 Task: Create a sub task System Test and UAT for the task  Integrate a new online faxing system for a company's communications in the project AgileOrigin , assign it to team member softage.5@softage.net and update the status of the sub task to  Off Track , set the priority of the sub task to High
Action: Mouse moved to (796, 458)
Screenshot: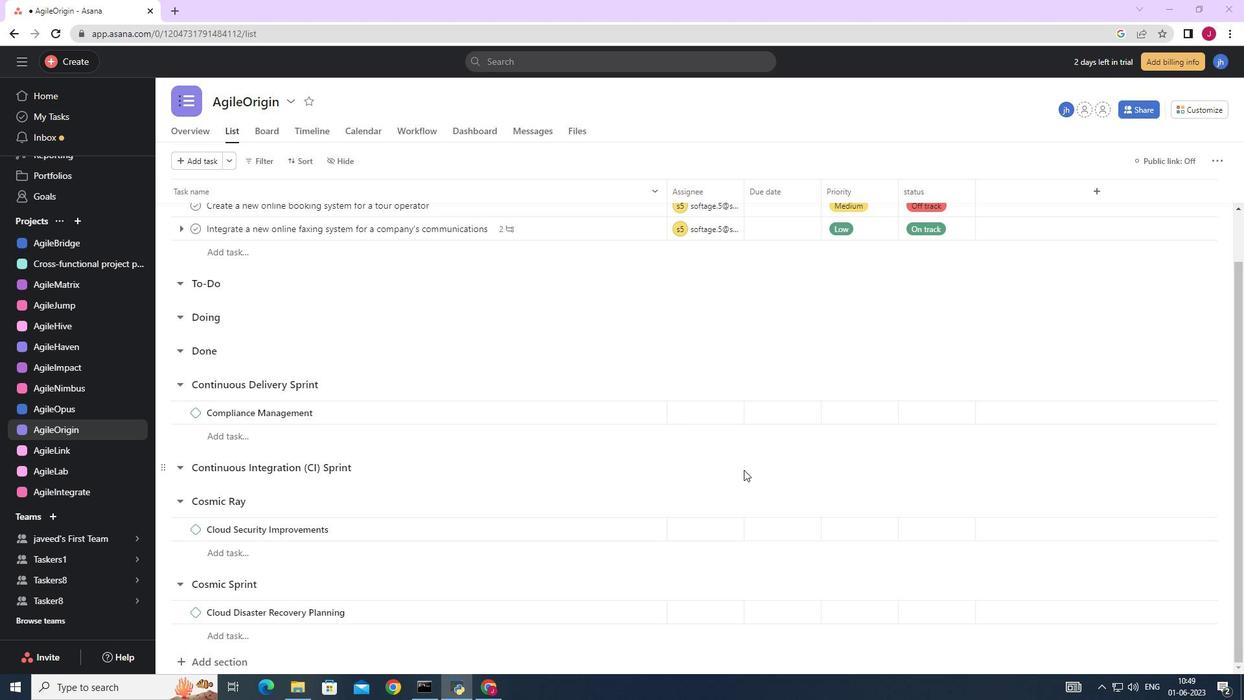 
Action: Mouse scrolled (796, 458) with delta (0, 0)
Screenshot: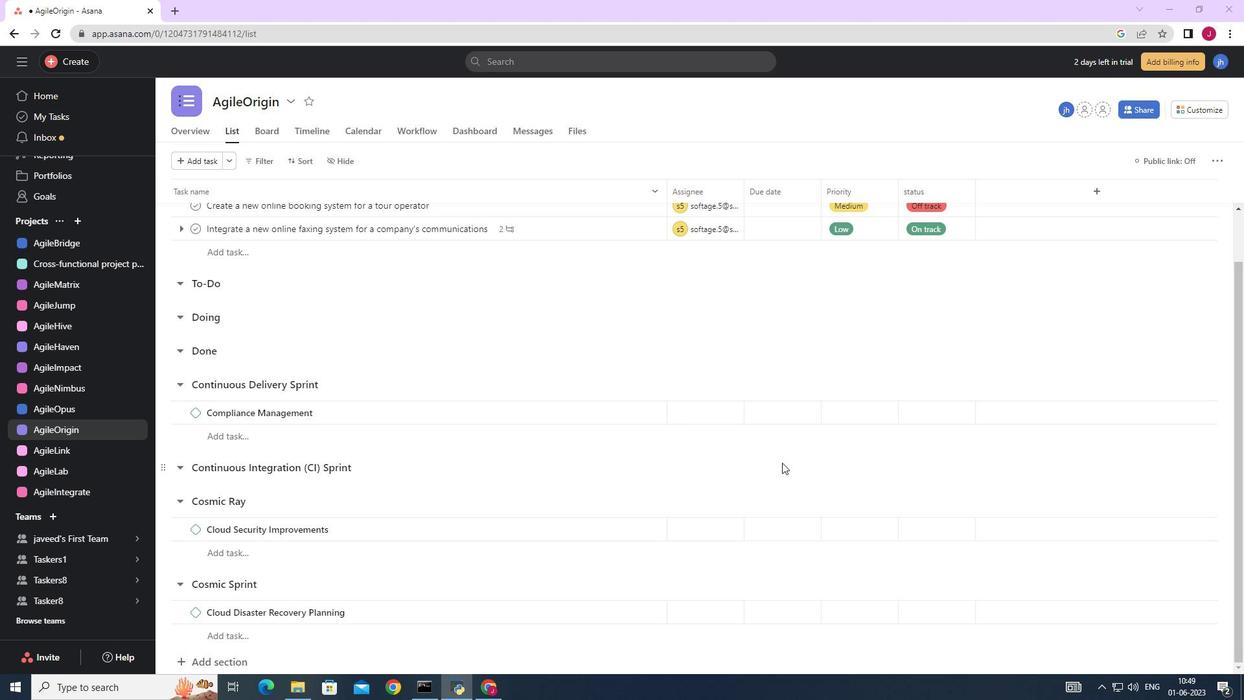 
Action: Mouse scrolled (796, 458) with delta (0, 0)
Screenshot: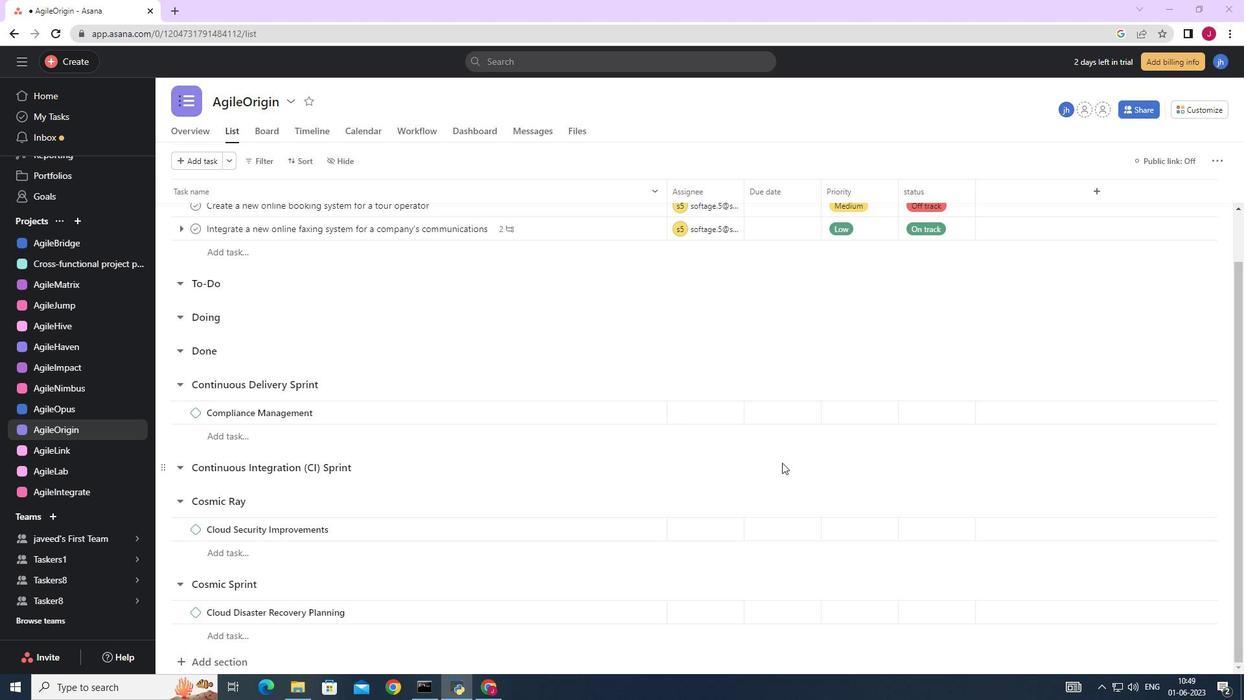 
Action: Mouse scrolled (796, 458) with delta (0, 0)
Screenshot: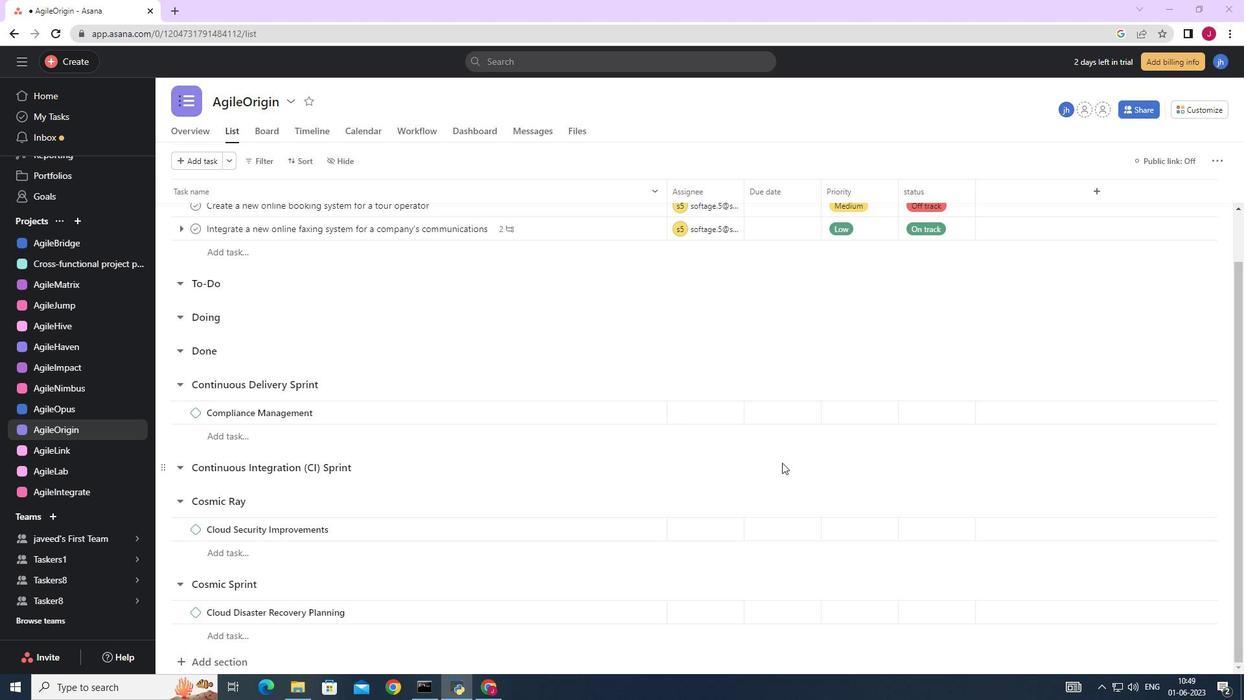 
Action: Mouse scrolled (796, 458) with delta (0, 0)
Screenshot: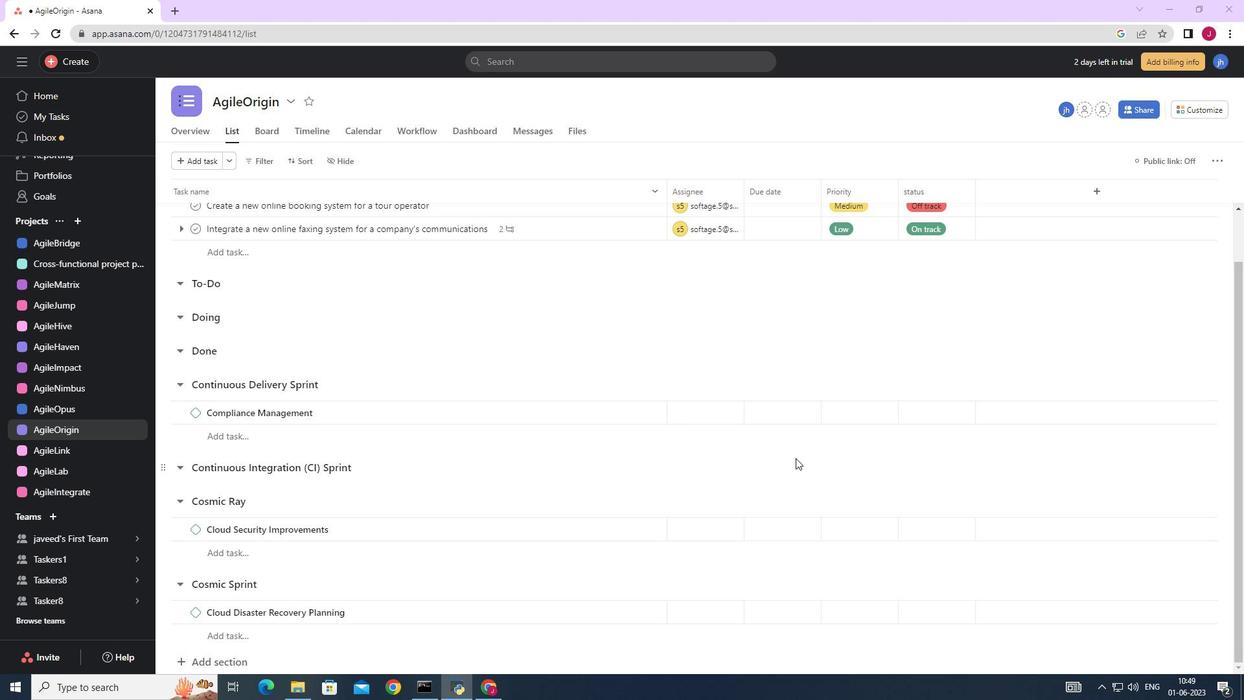 
Action: Mouse moved to (773, 438)
Screenshot: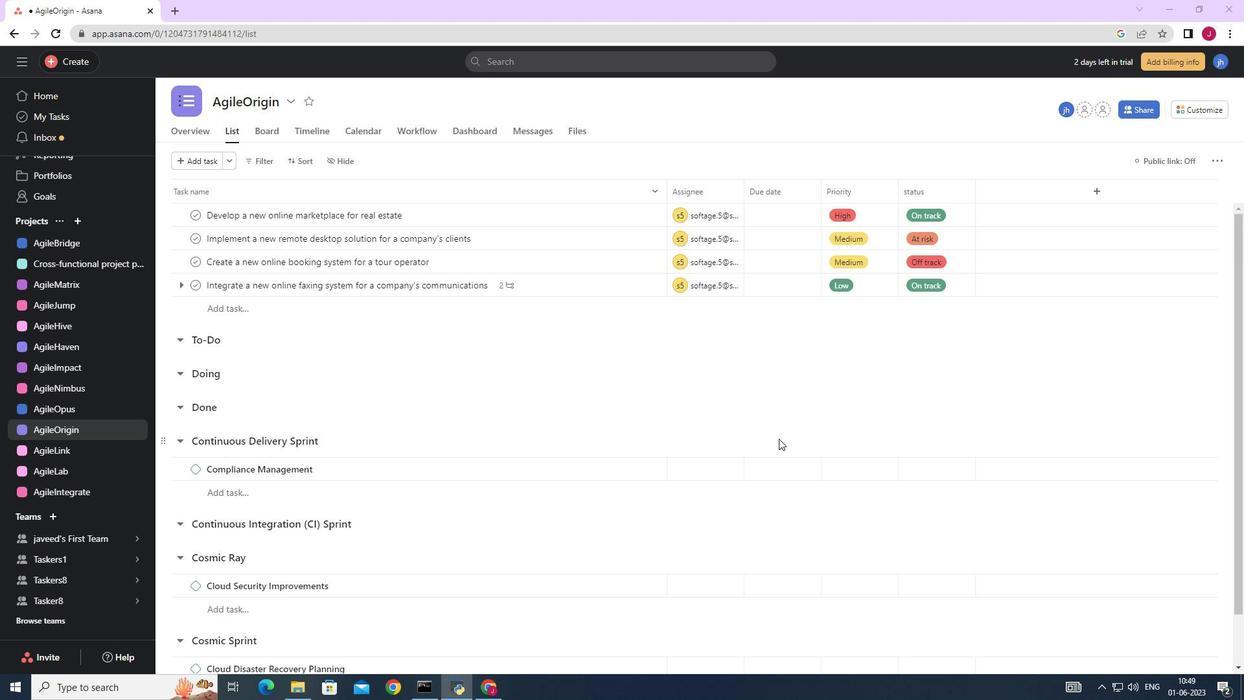 
Action: Mouse scrolled (773, 438) with delta (0, 0)
Screenshot: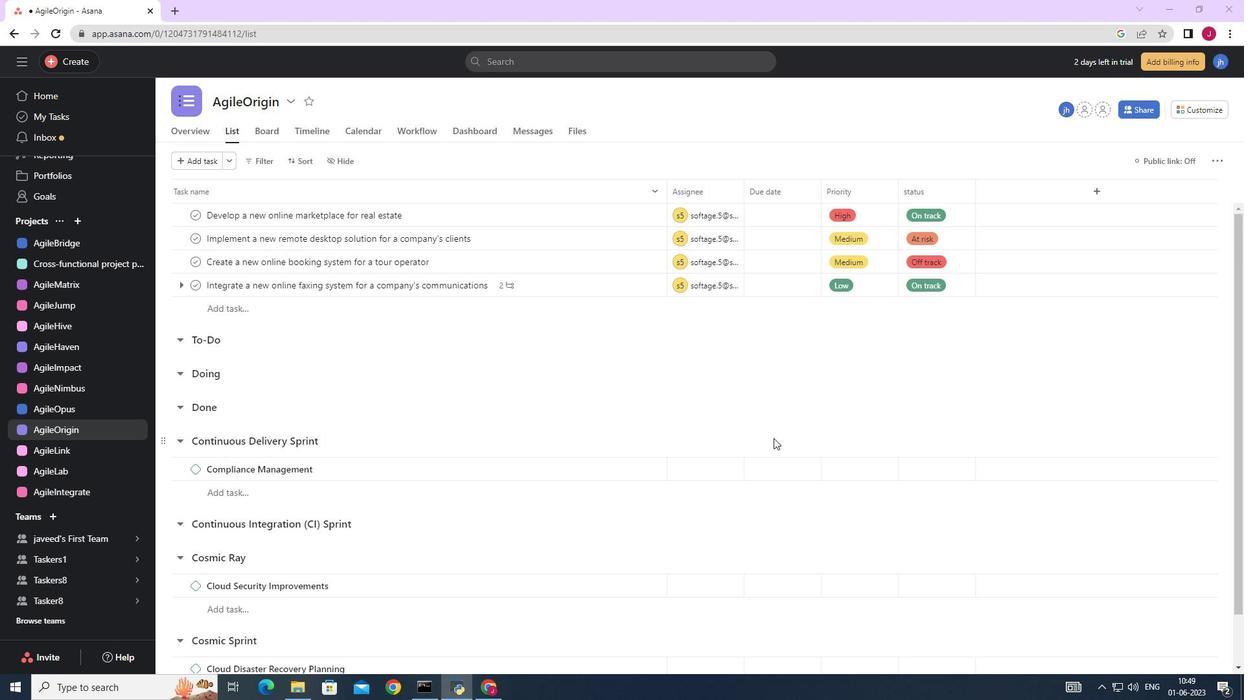 
Action: Mouse scrolled (773, 438) with delta (0, 0)
Screenshot: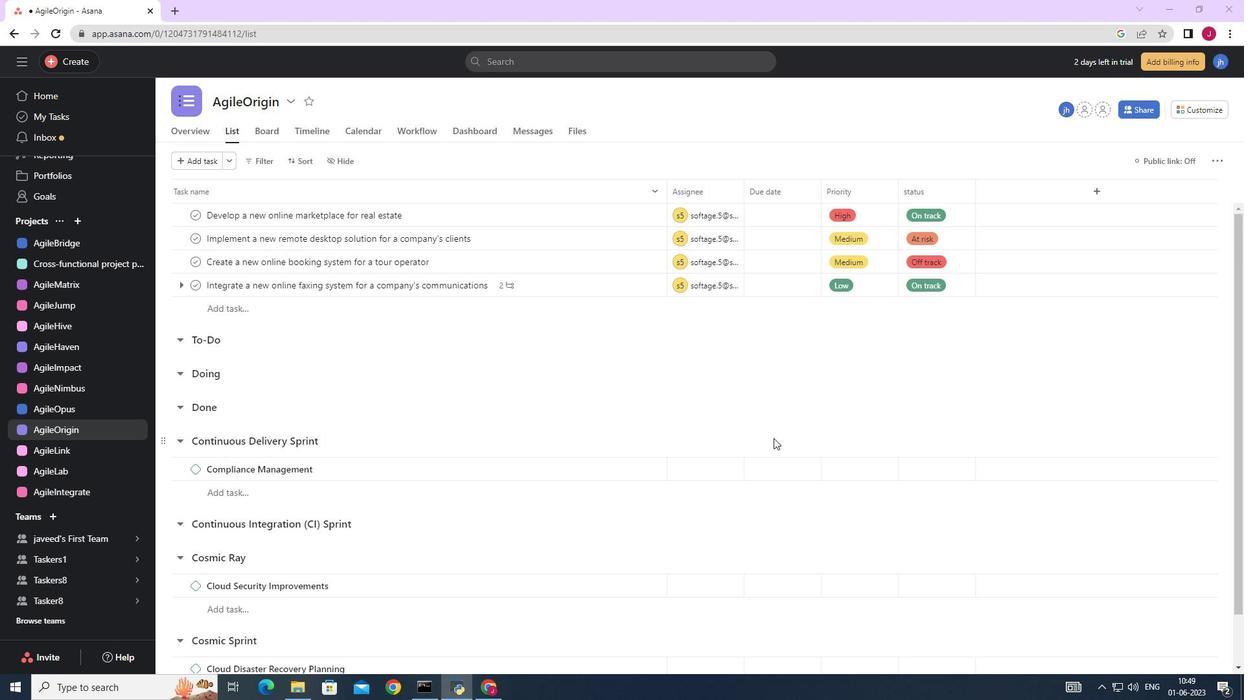 
Action: Mouse moved to (526, 393)
Screenshot: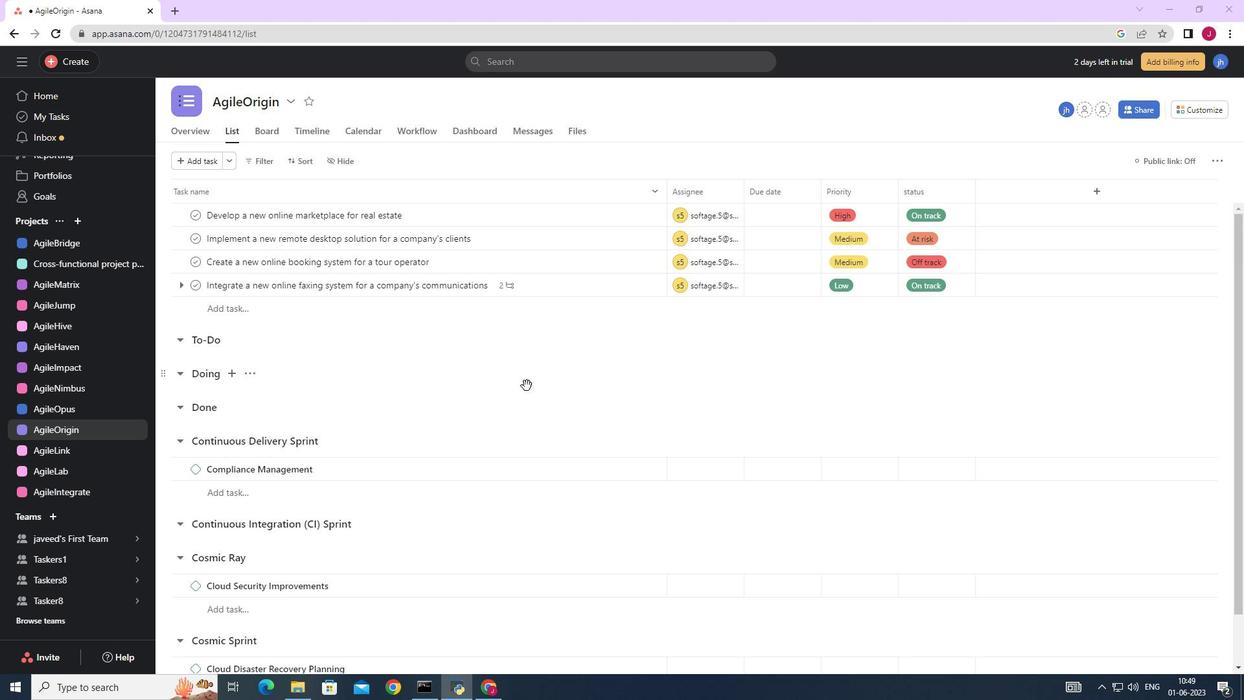 
Action: Mouse scrolled (526, 392) with delta (0, 0)
Screenshot: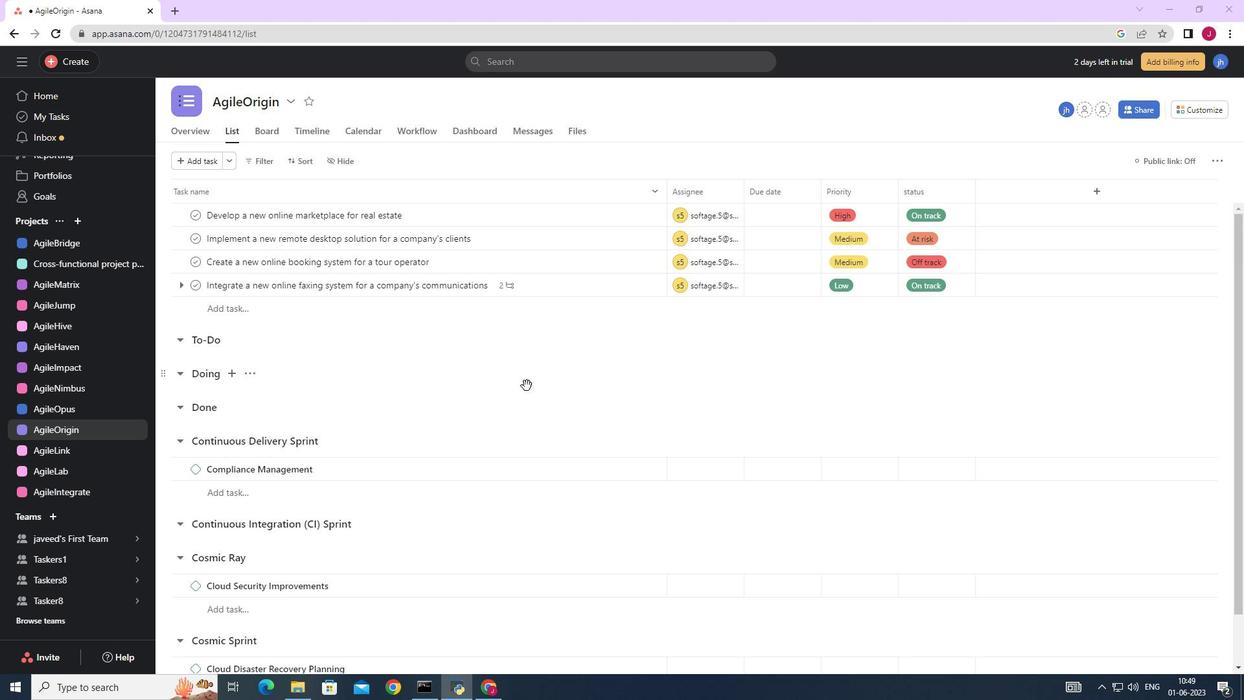 
Action: Mouse moved to (526, 395)
Screenshot: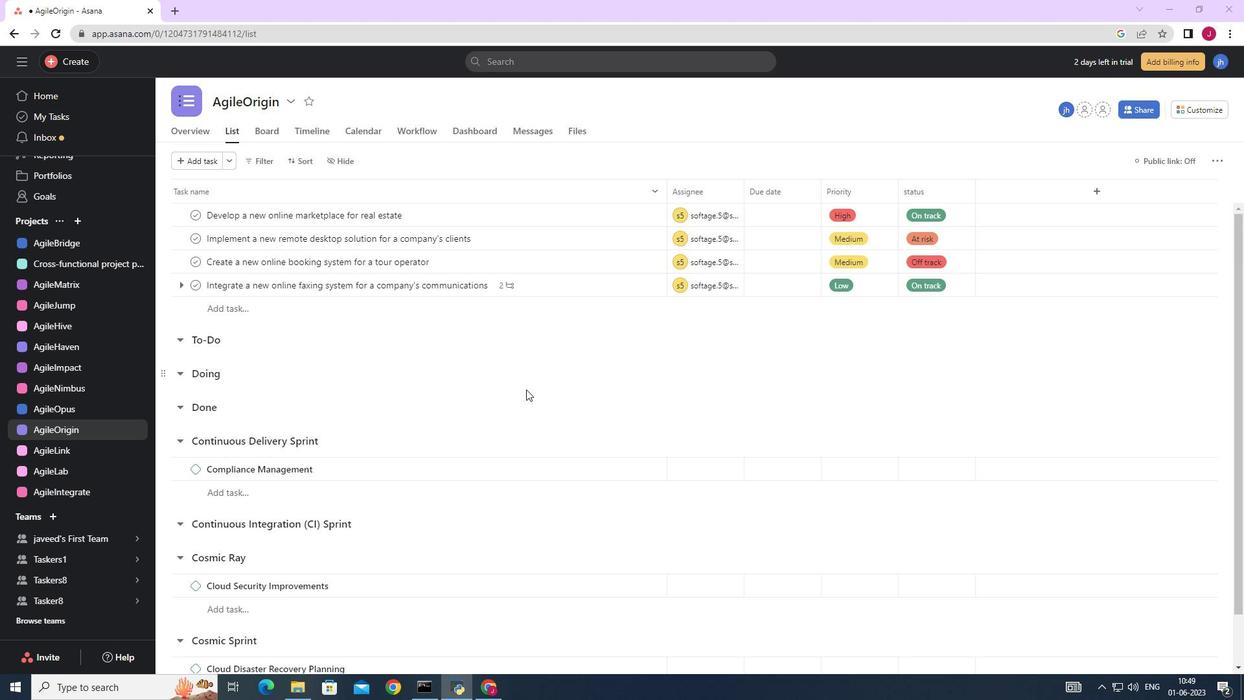 
Action: Mouse scrolled (526, 394) with delta (0, 0)
Screenshot: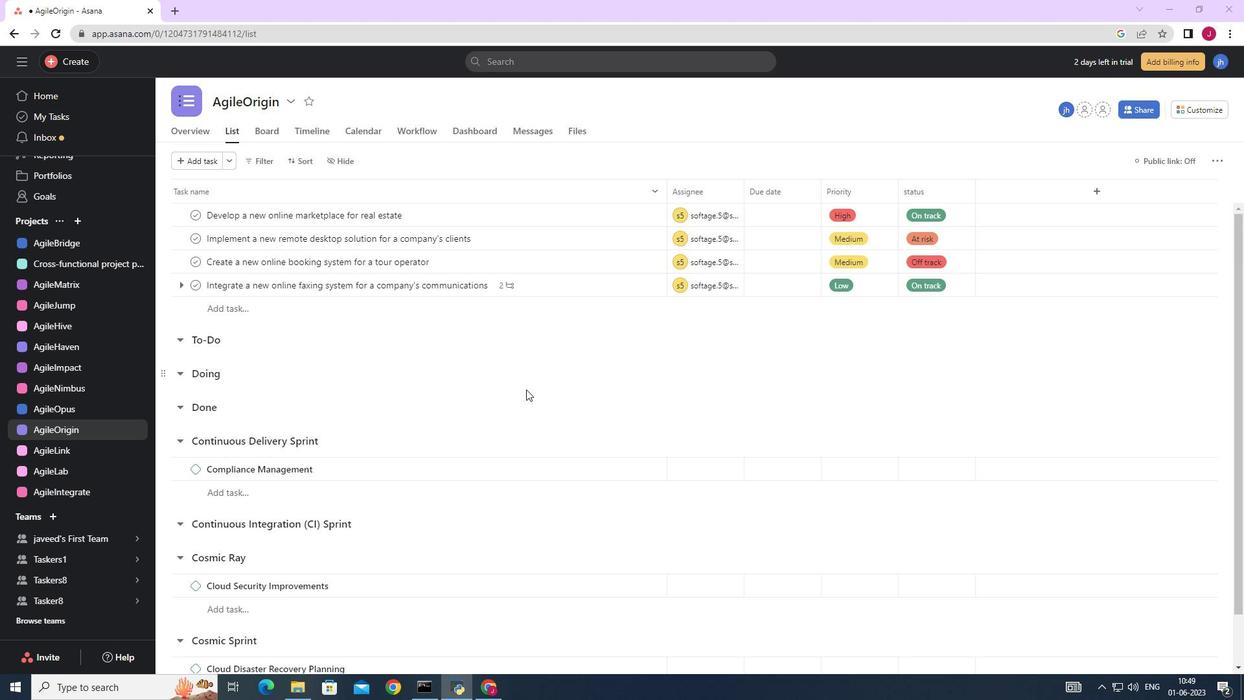 
Action: Mouse moved to (526, 396)
Screenshot: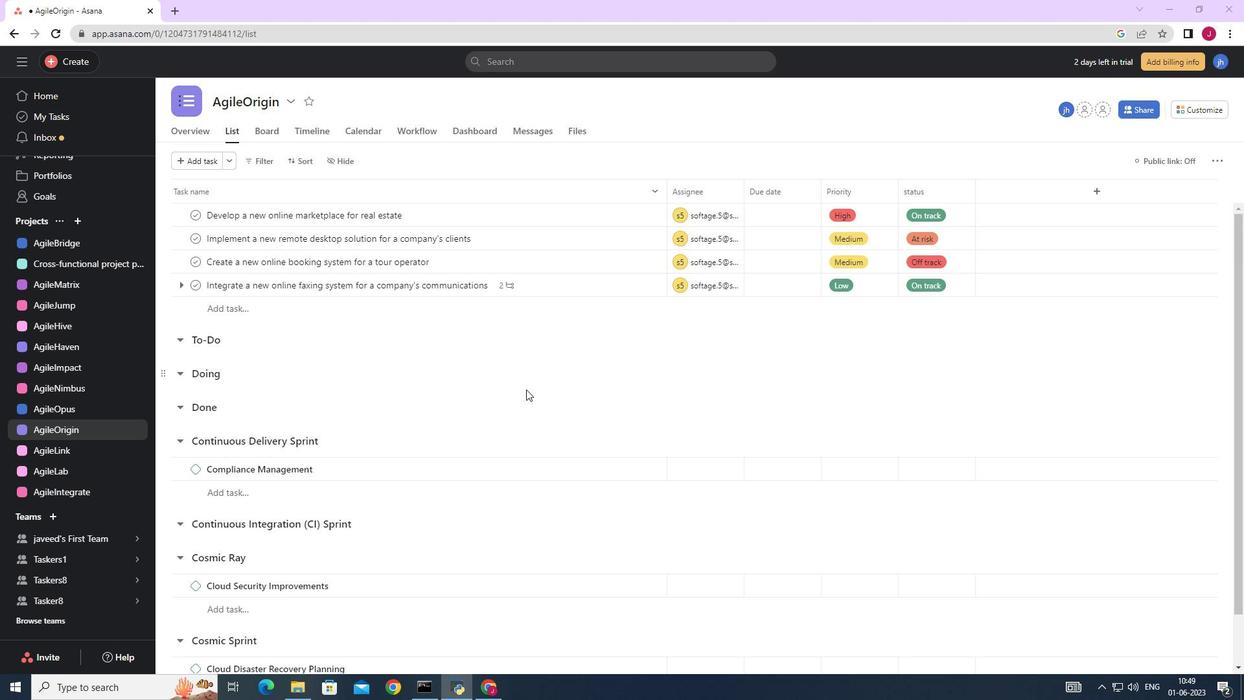 
Action: Mouse scrolled (526, 395) with delta (0, 0)
Screenshot: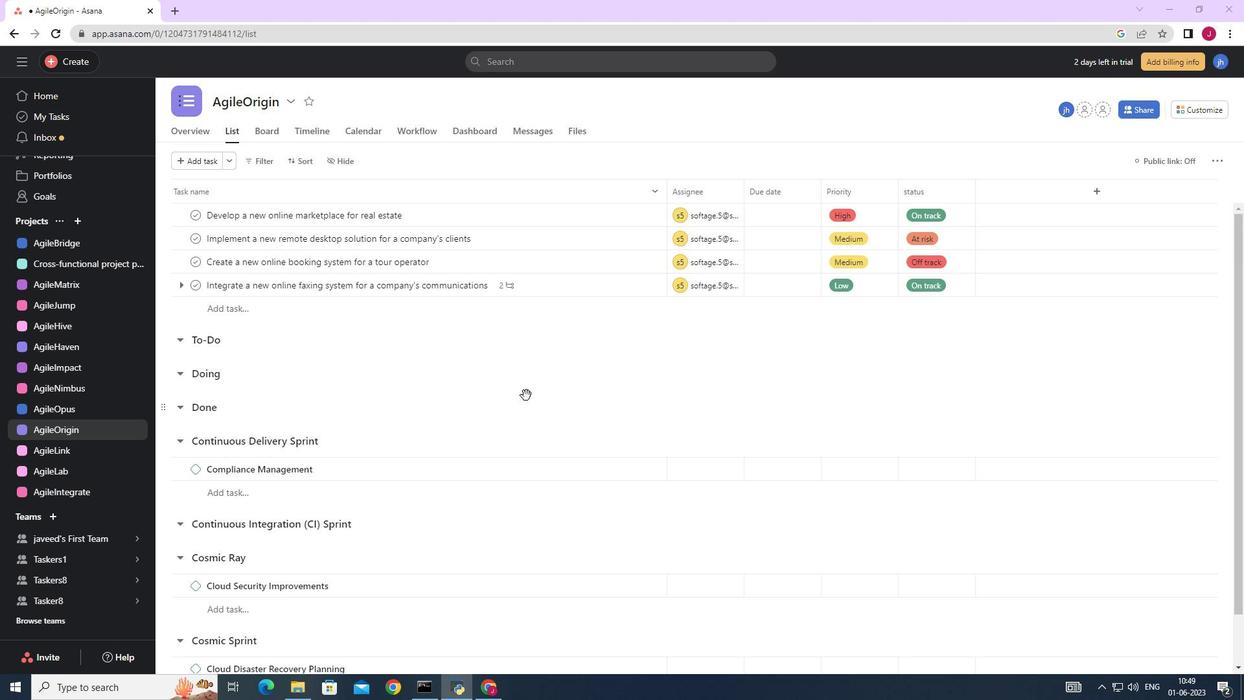 
Action: Mouse moved to (526, 398)
Screenshot: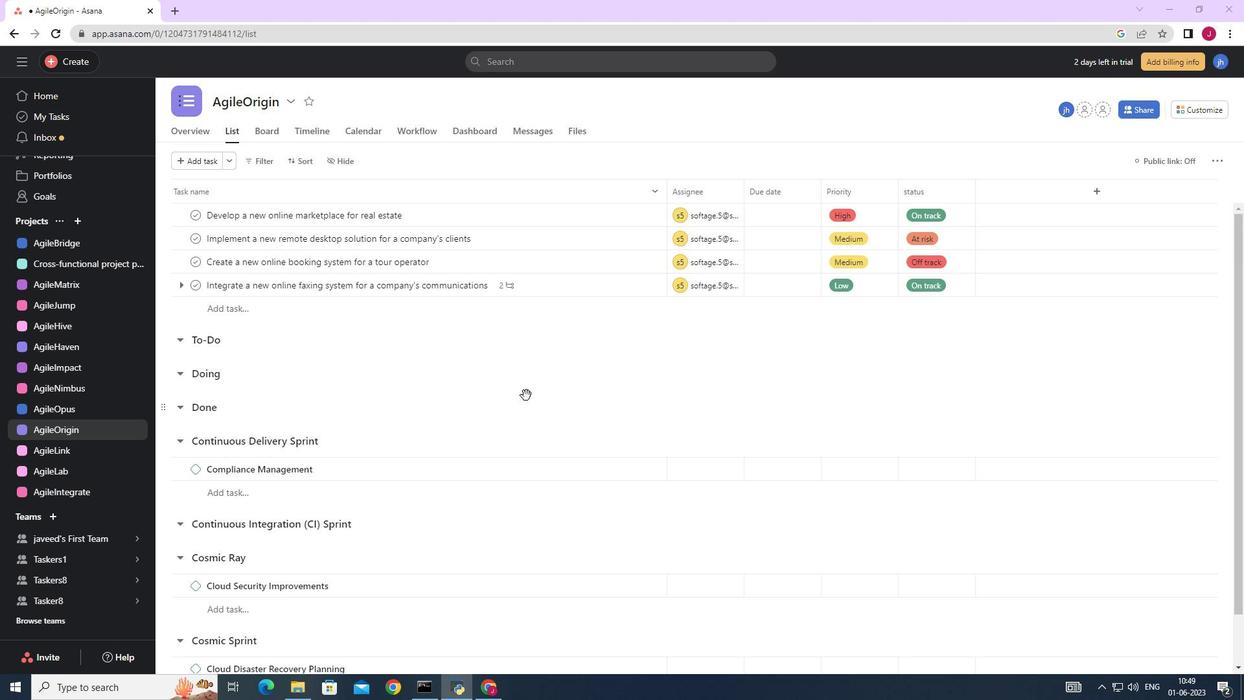
Action: Mouse scrolled (526, 399) with delta (0, 0)
Screenshot: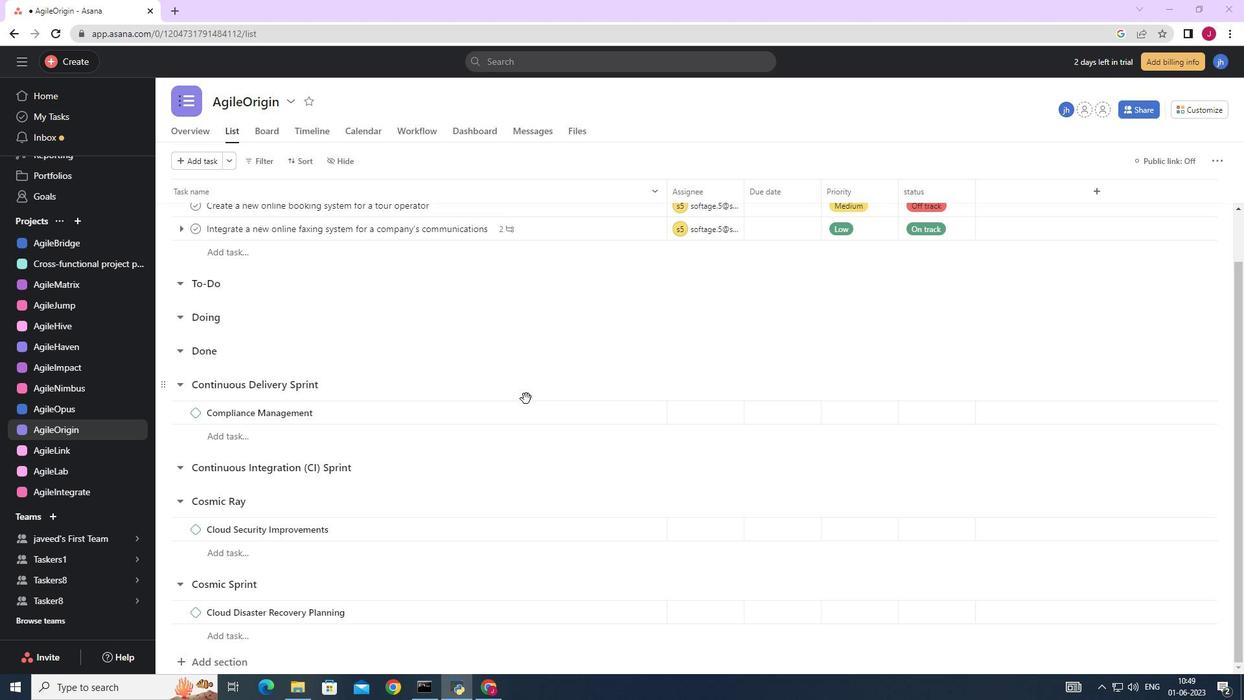
Action: Mouse scrolled (526, 399) with delta (0, 0)
Screenshot: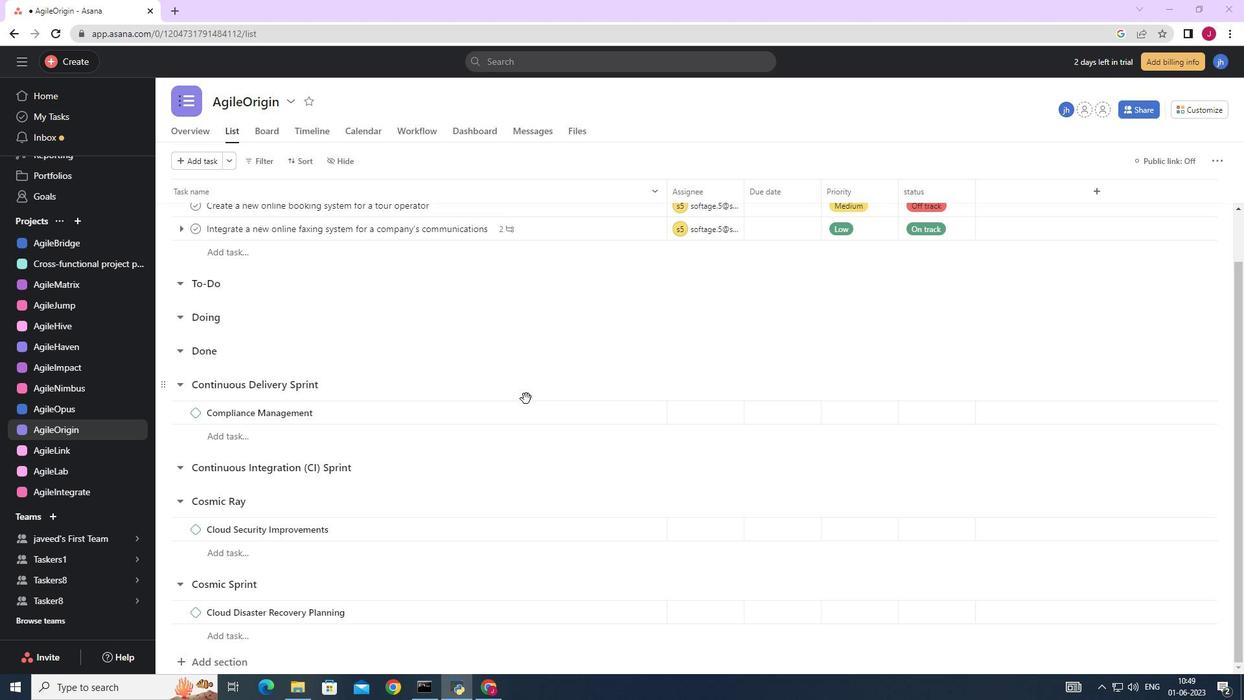 
Action: Mouse scrolled (526, 399) with delta (0, 0)
Screenshot: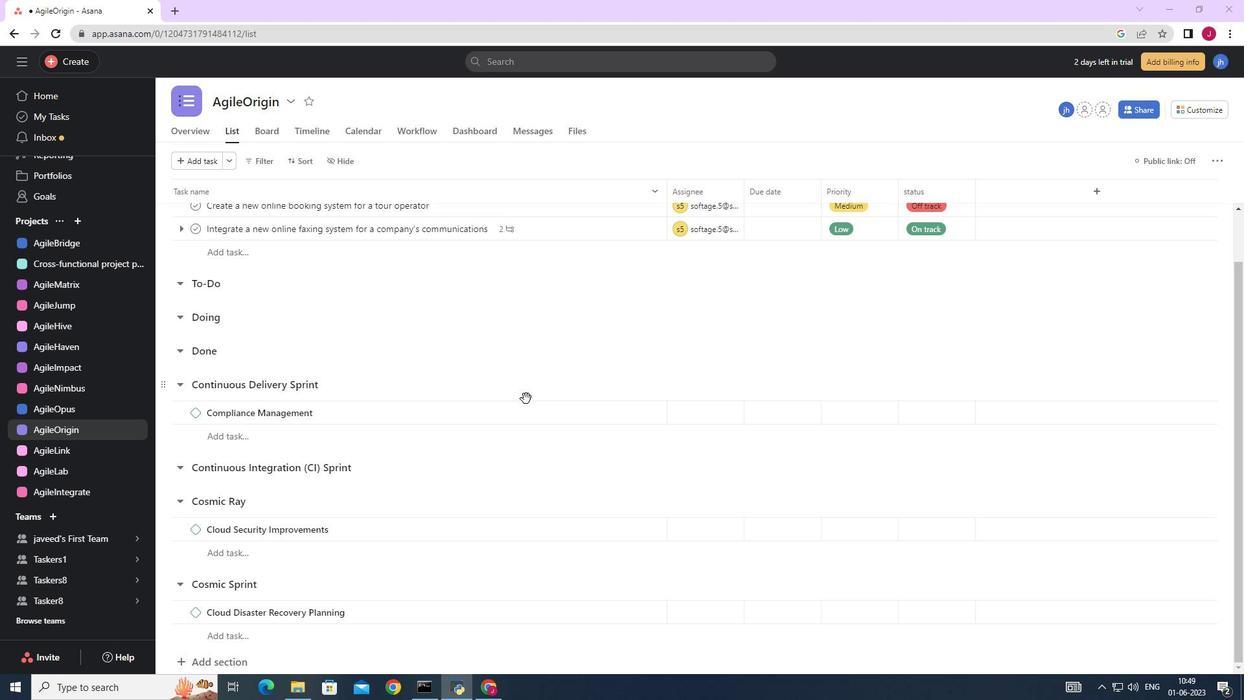 
Action: Mouse scrolled (526, 399) with delta (0, 0)
Screenshot: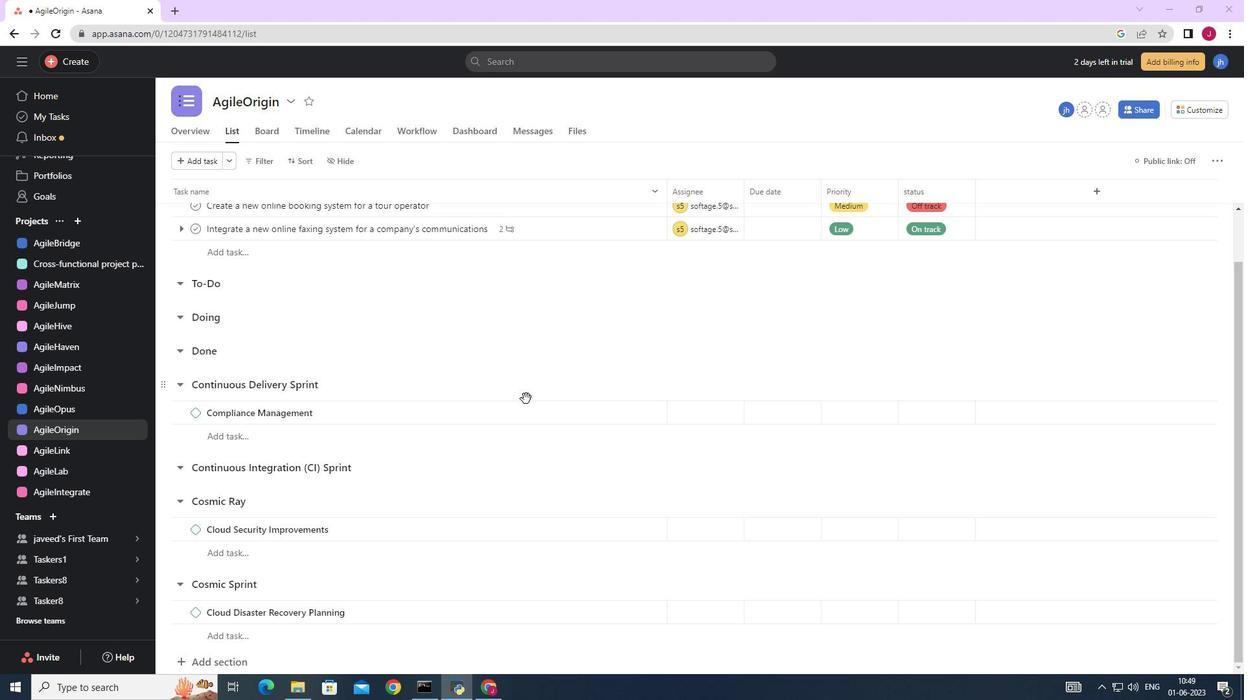 
Action: Mouse moved to (615, 285)
Screenshot: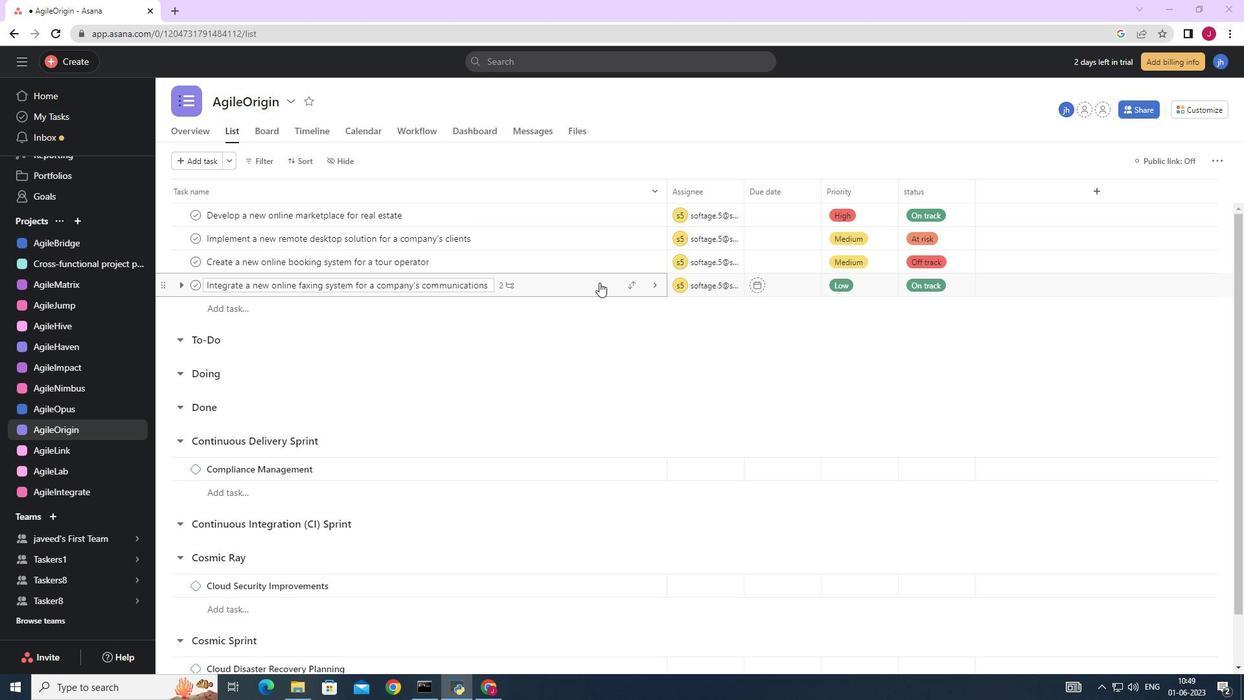 
Action: Mouse pressed left at (615, 285)
Screenshot: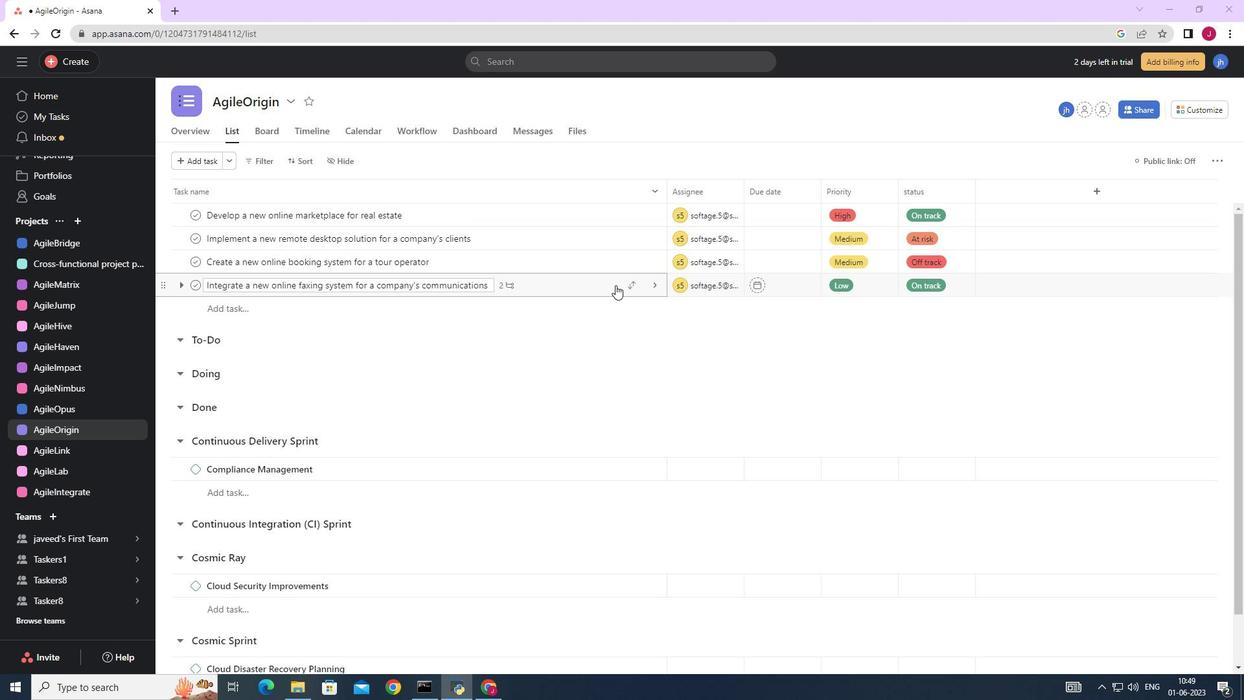 
Action: Mouse moved to (910, 427)
Screenshot: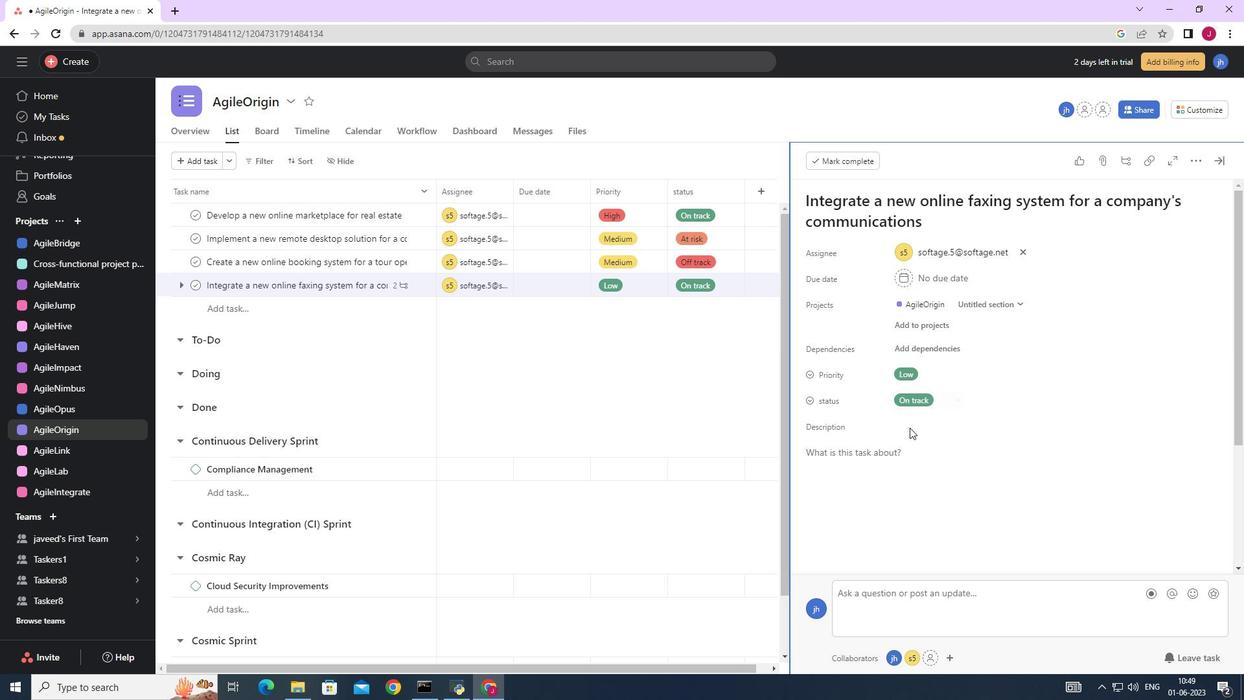 
Action: Mouse scrolled (910, 427) with delta (0, 0)
Screenshot: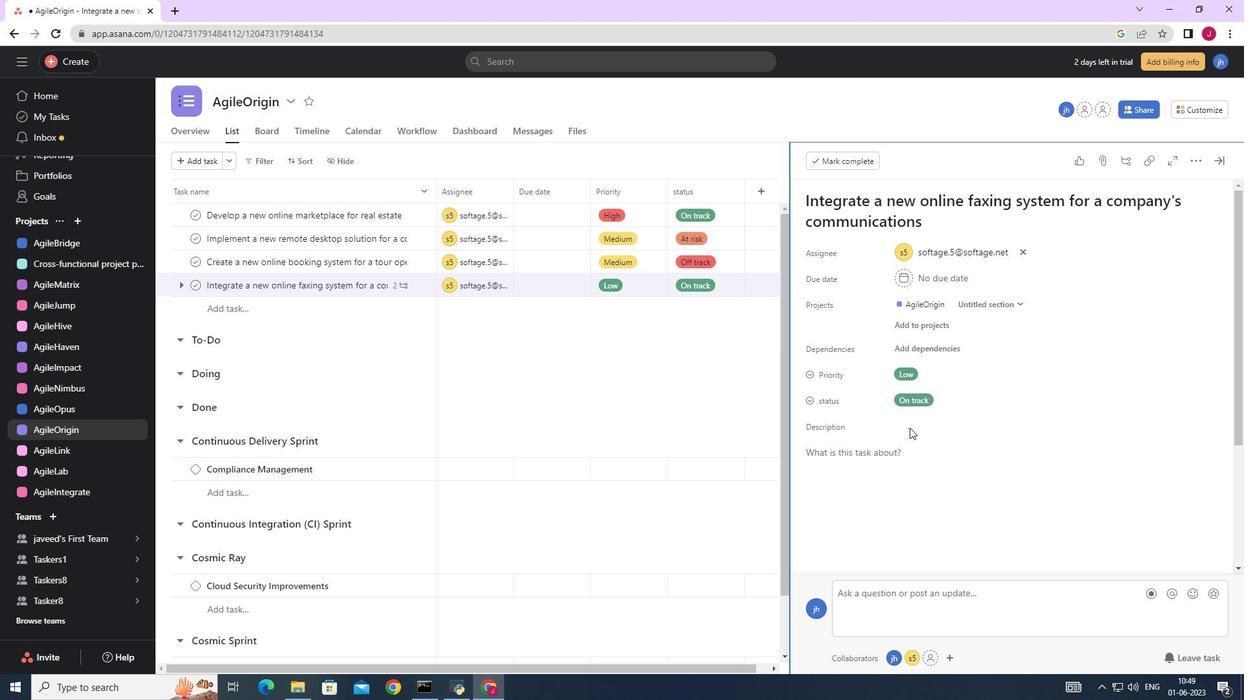 
Action: Mouse scrolled (910, 427) with delta (0, 0)
Screenshot: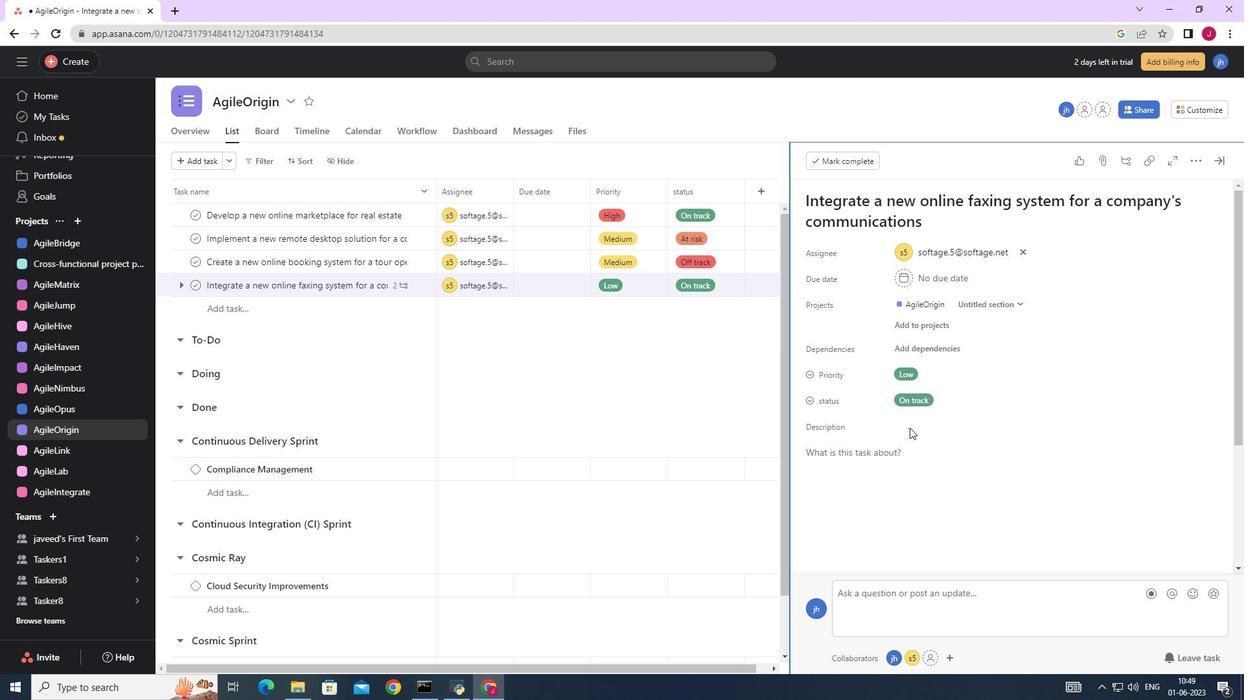 
Action: Mouse scrolled (910, 427) with delta (0, 0)
Screenshot: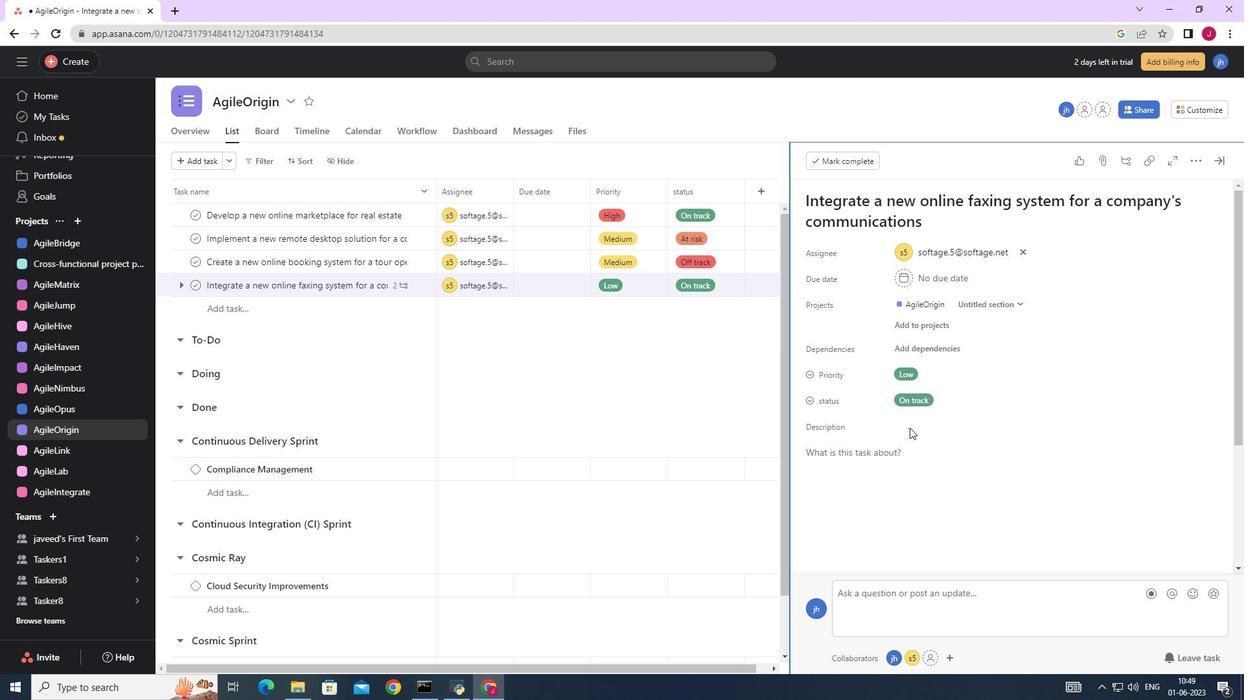 
Action: Mouse scrolled (910, 427) with delta (0, 0)
Screenshot: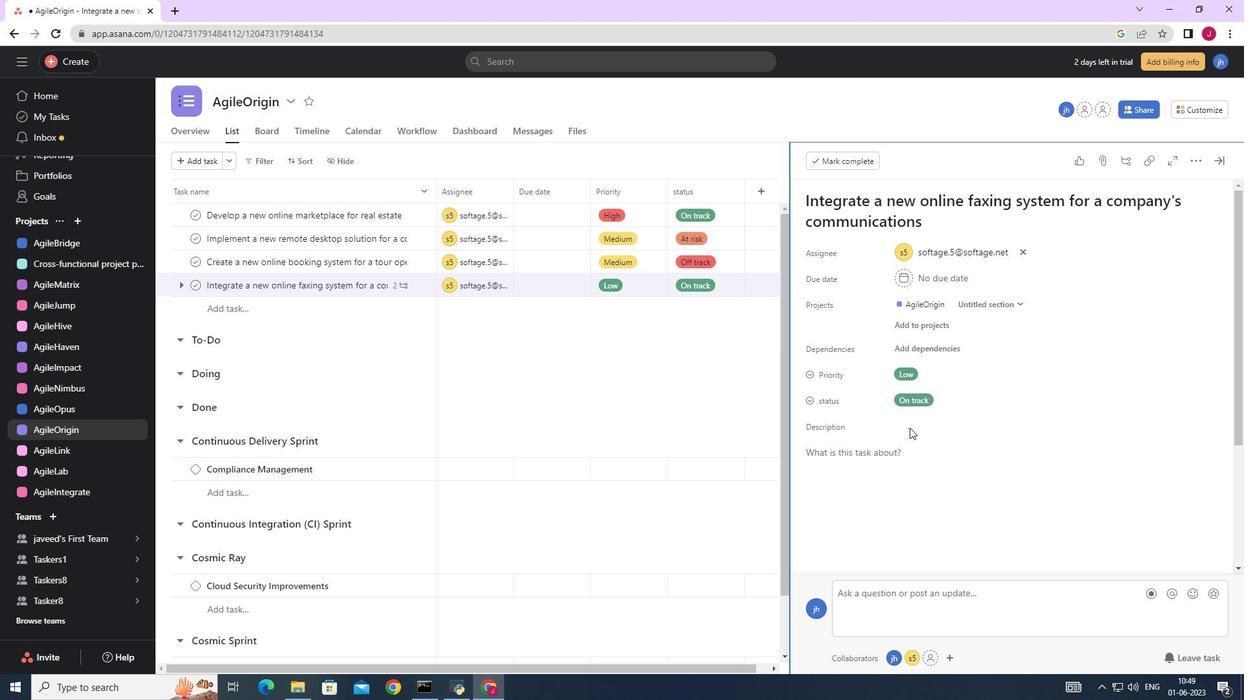 
Action: Mouse scrolled (910, 427) with delta (0, 0)
Screenshot: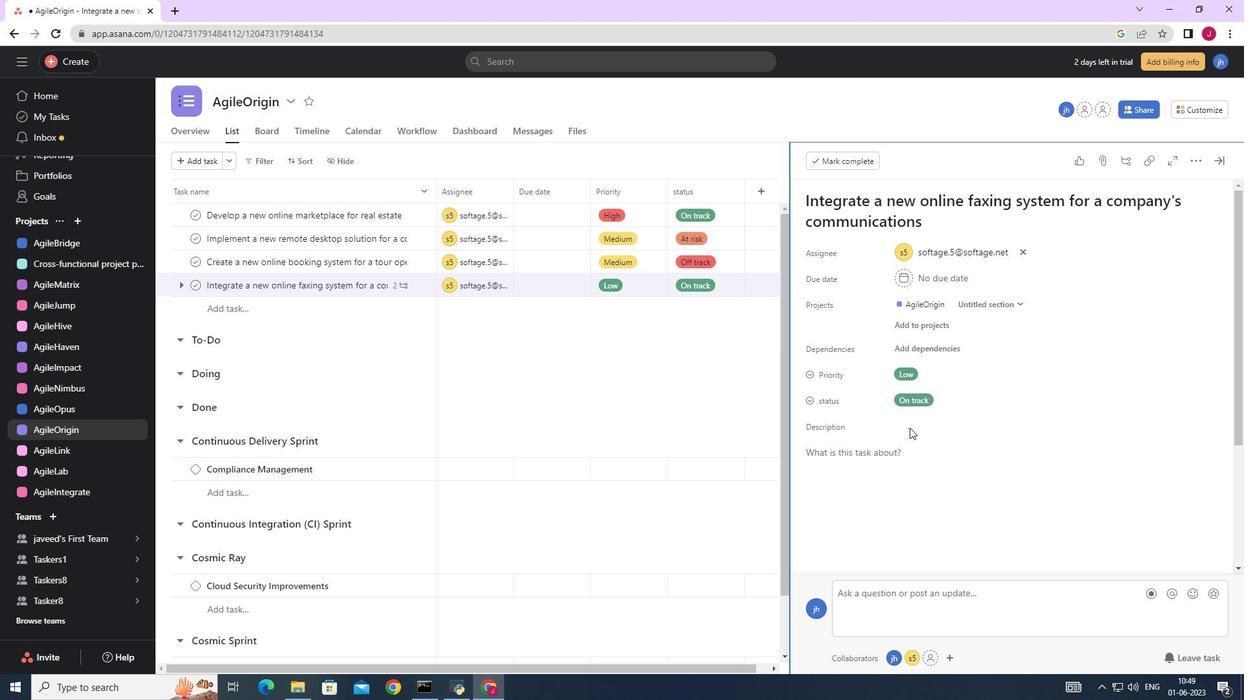 
Action: Mouse moved to (850, 469)
Screenshot: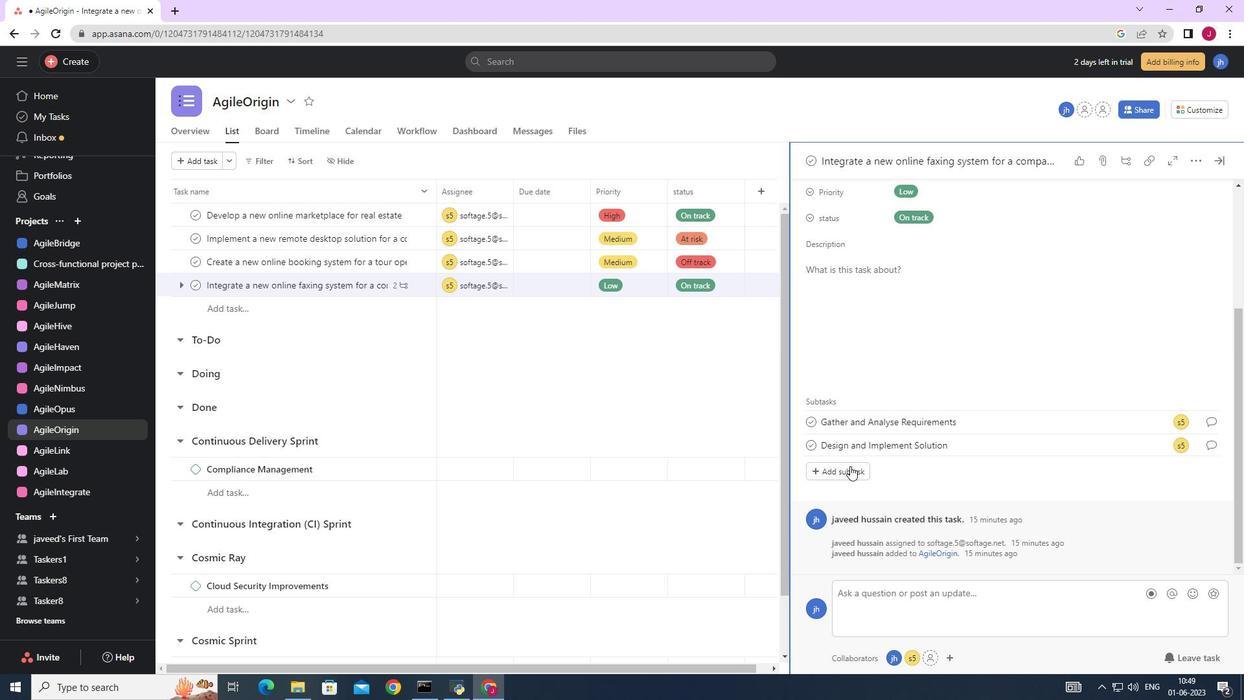 
Action: Mouse pressed left at (850, 469)
Screenshot: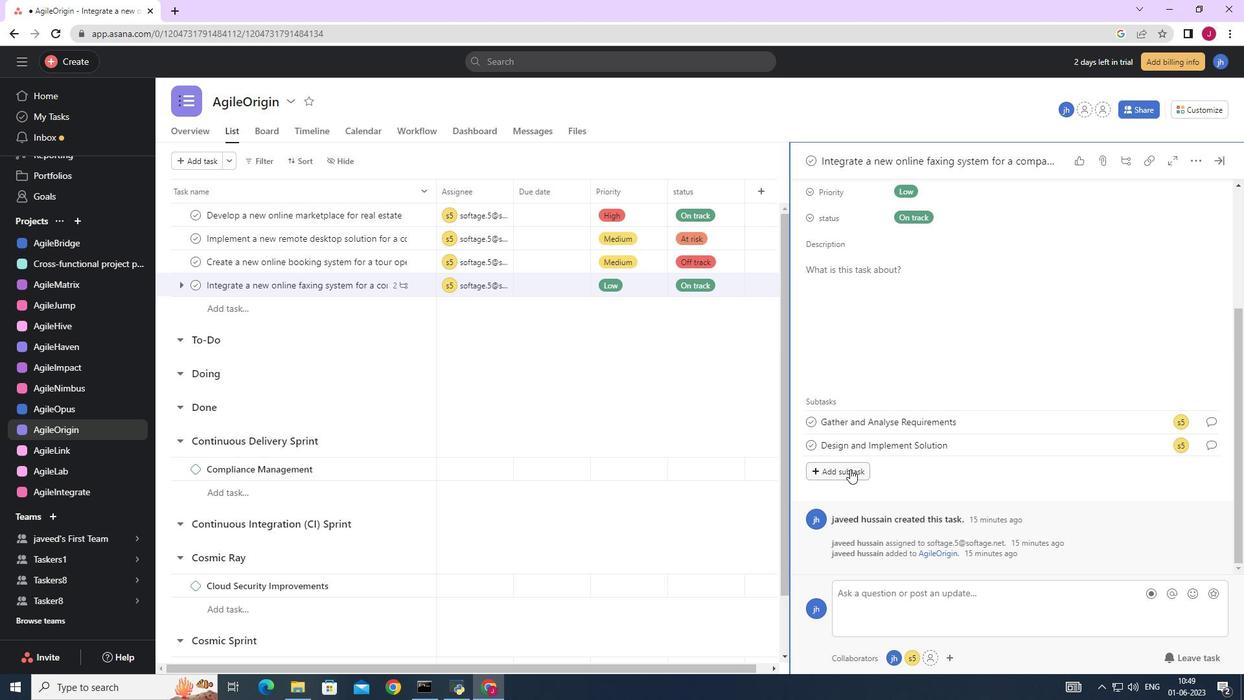 
Action: Mouse moved to (844, 449)
Screenshot: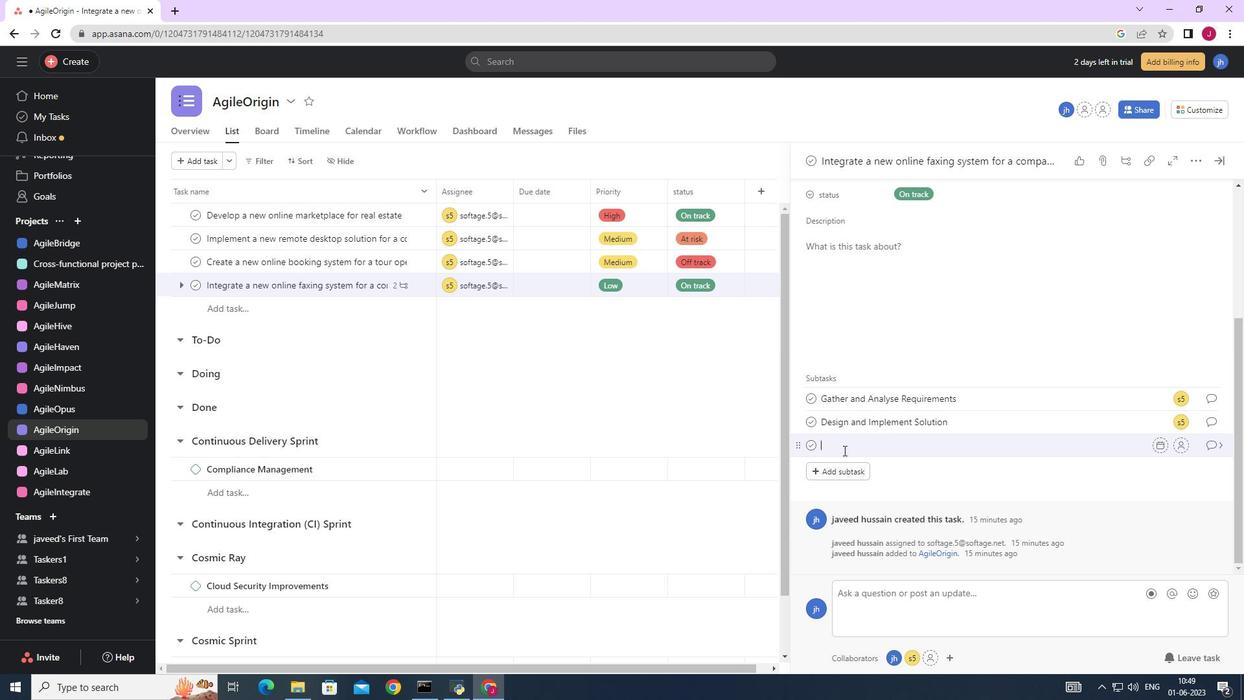 
Action: Key pressed <Key.caps_lock>S<Key.caps_lock>ystem<Key.space><Key.caps_lock>T<Key.caps_lock>est<Key.space>and<Key.space><Key.caps_lock>UAT
Screenshot: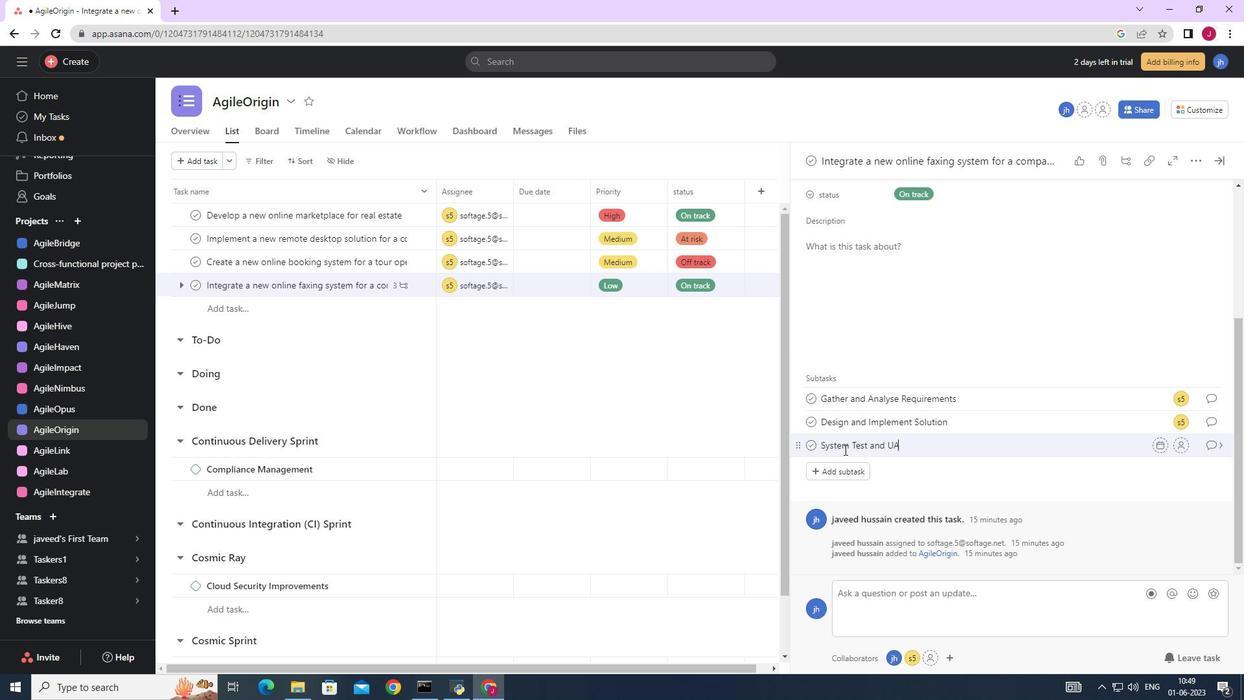 
Action: Mouse moved to (1181, 449)
Screenshot: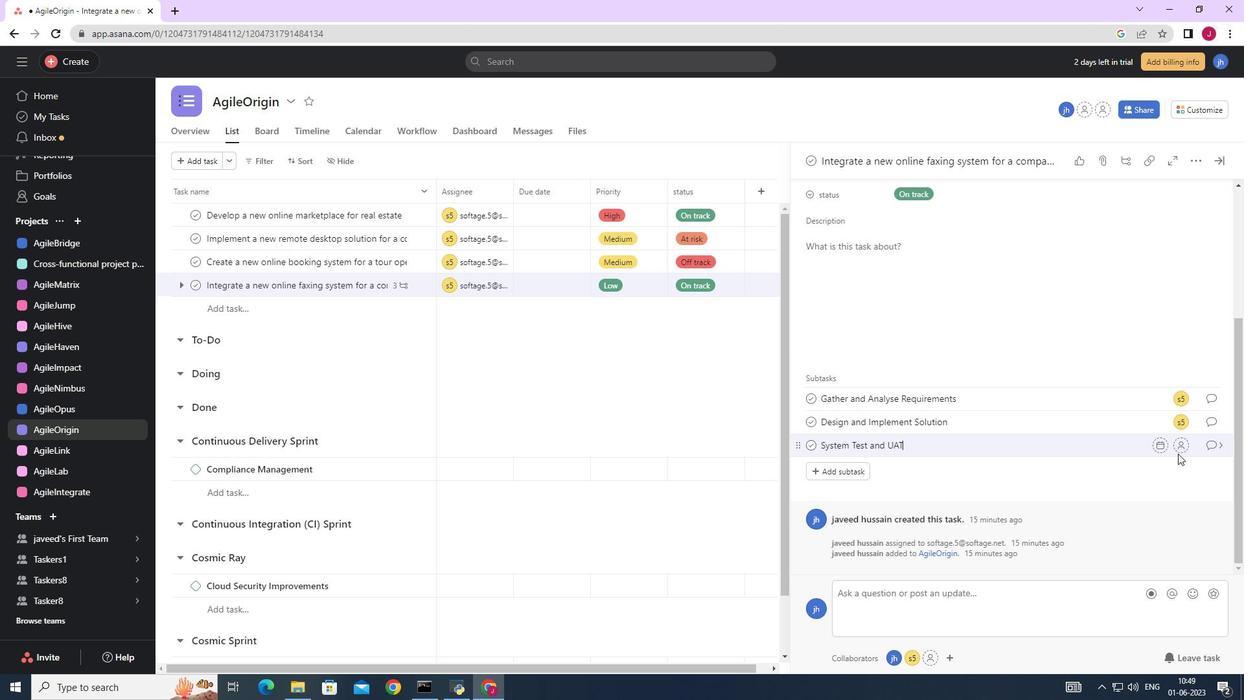 
Action: Mouse pressed left at (1181, 449)
Screenshot: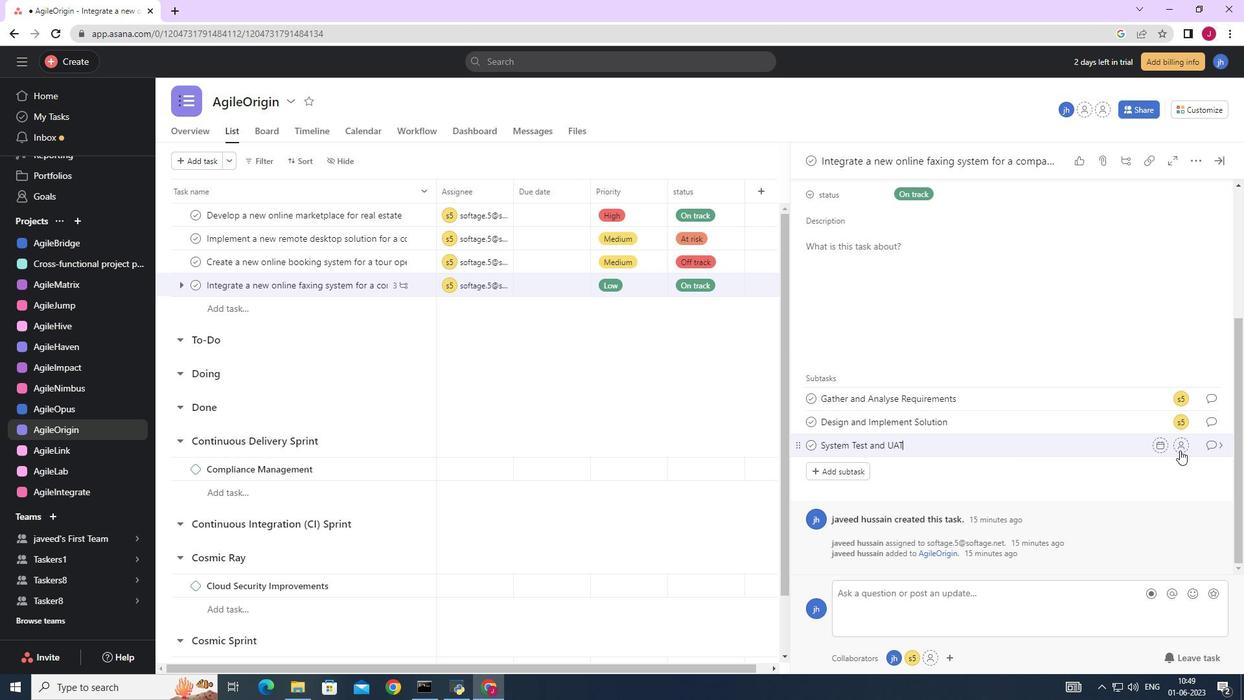 
Action: Mouse moved to (1020, 494)
Screenshot: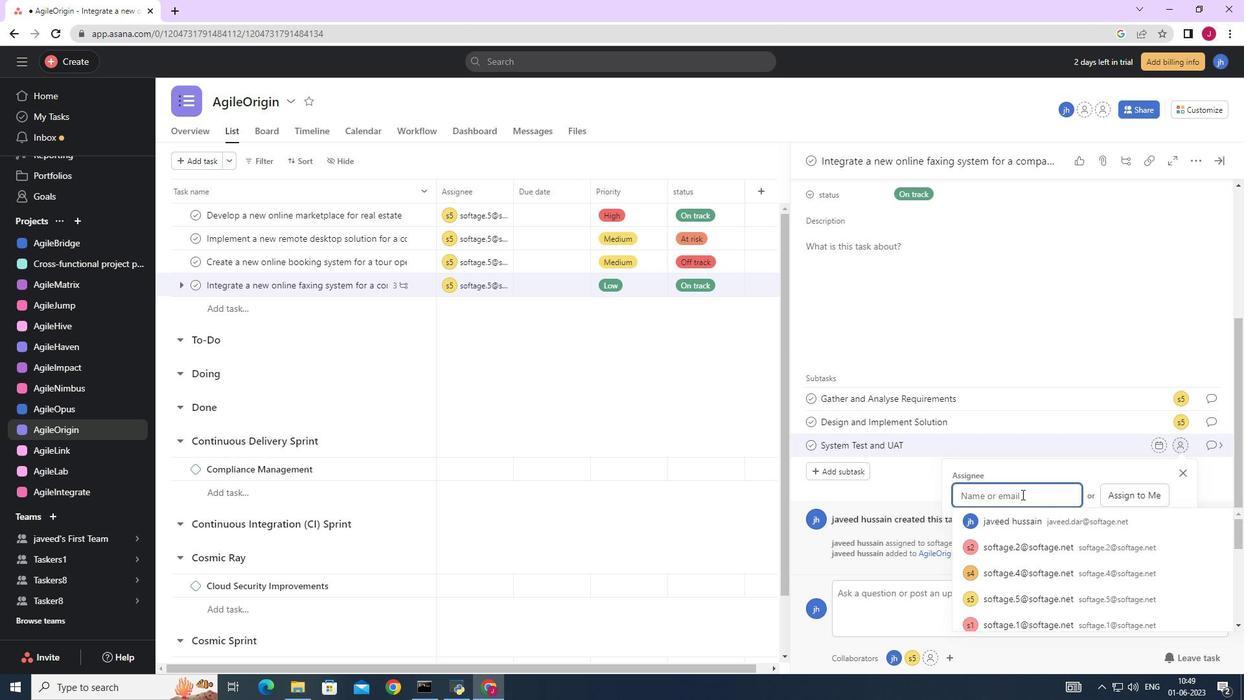 
Action: Key pressed SOFTAGE.5
Screenshot: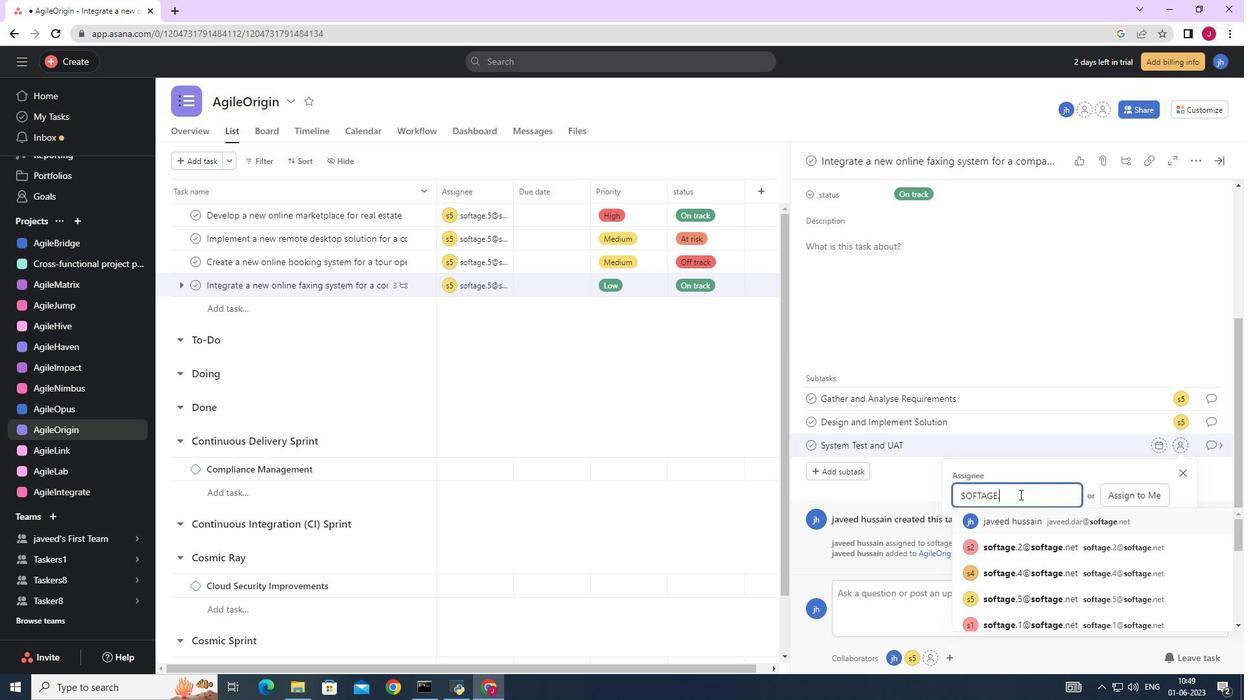 
Action: Mouse moved to (1027, 515)
Screenshot: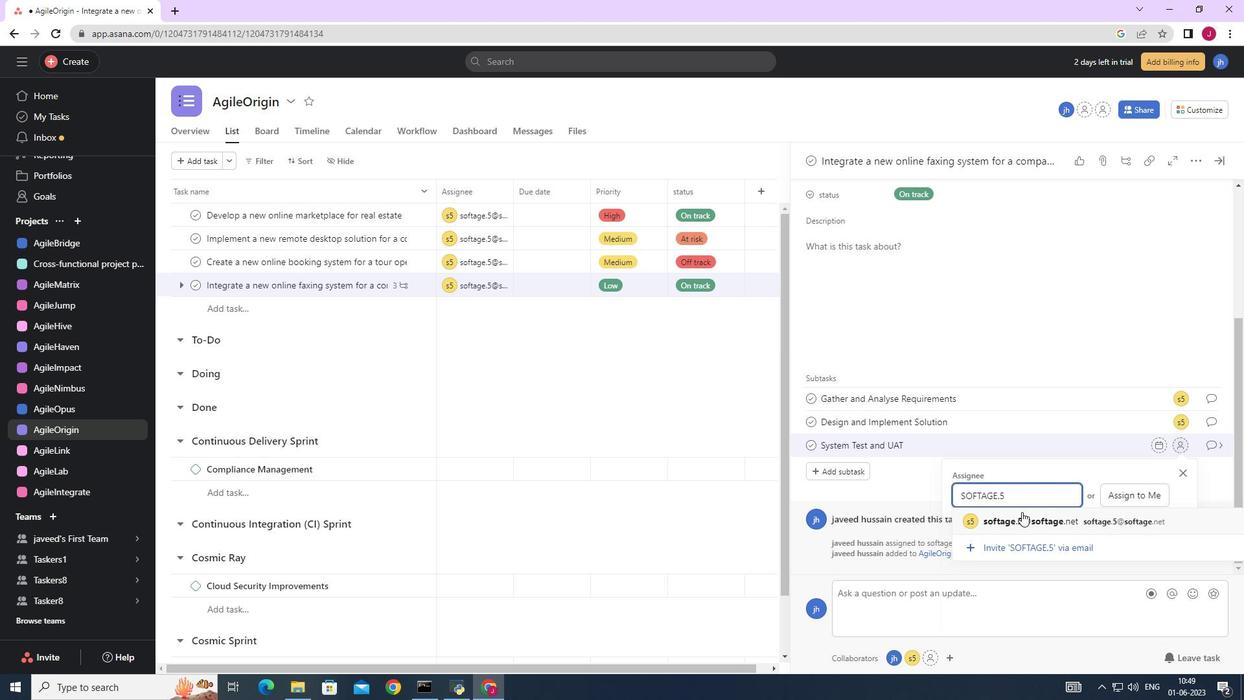 
Action: Mouse pressed left at (1027, 515)
Screenshot: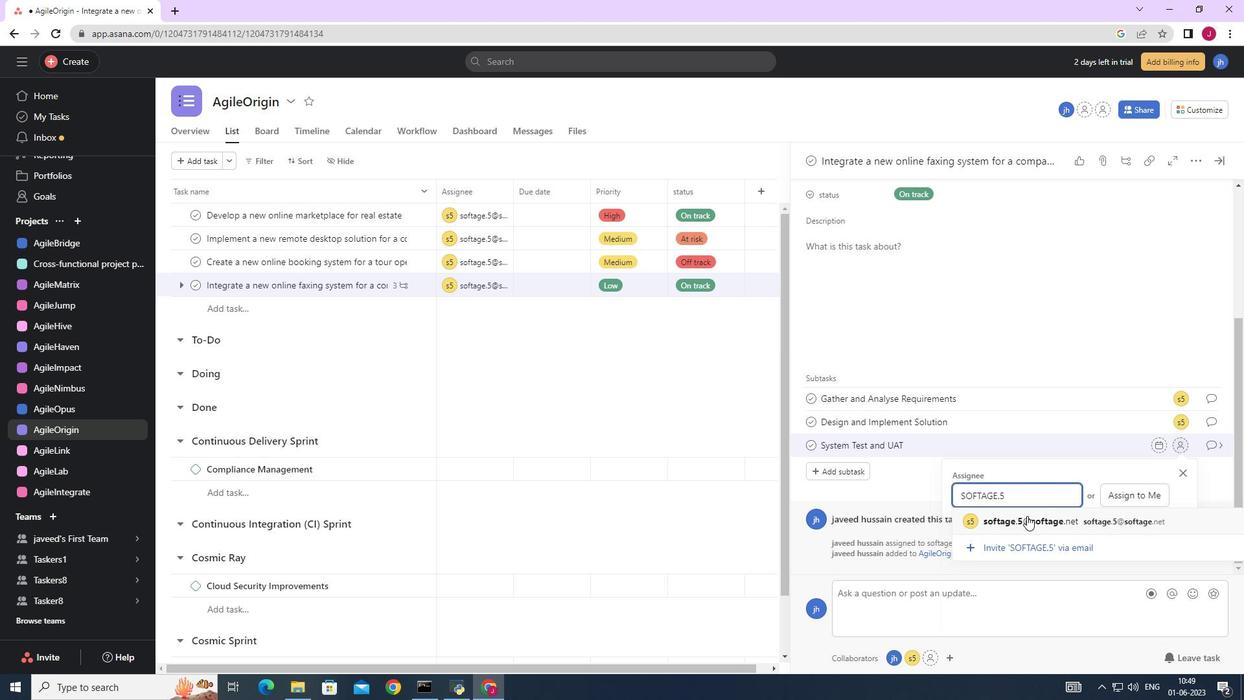 
Action: Mouse moved to (1216, 445)
Screenshot: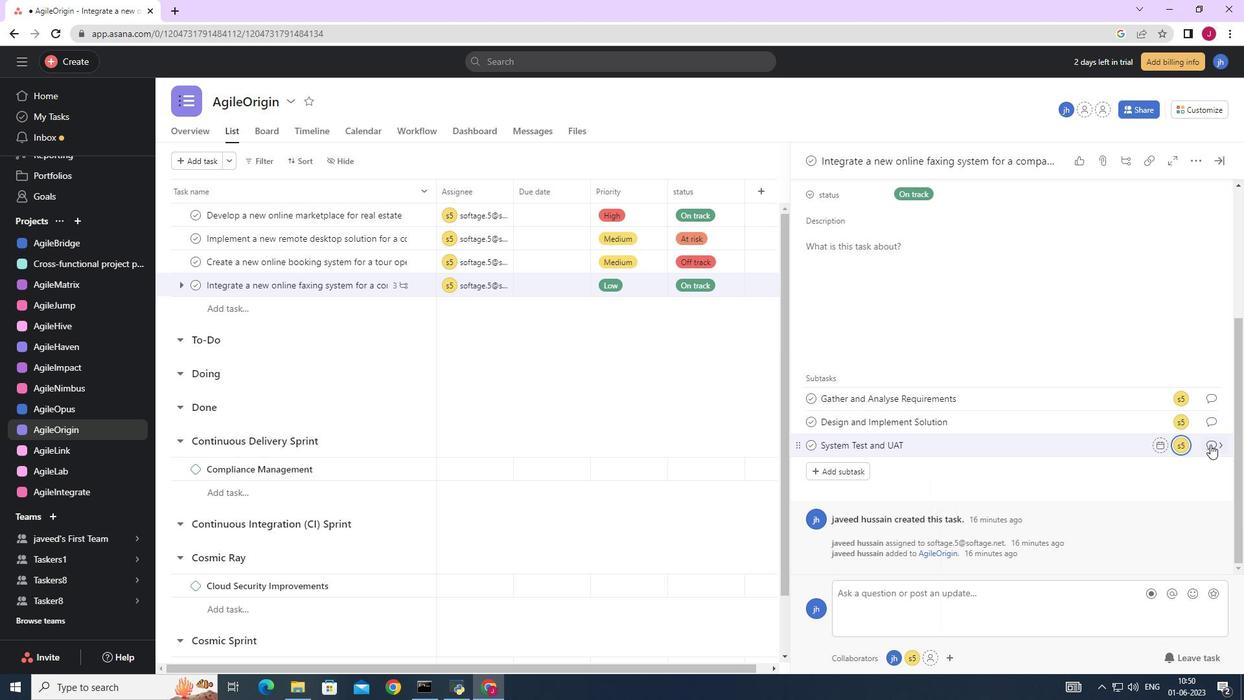 
Action: Mouse pressed left at (1216, 445)
Screenshot: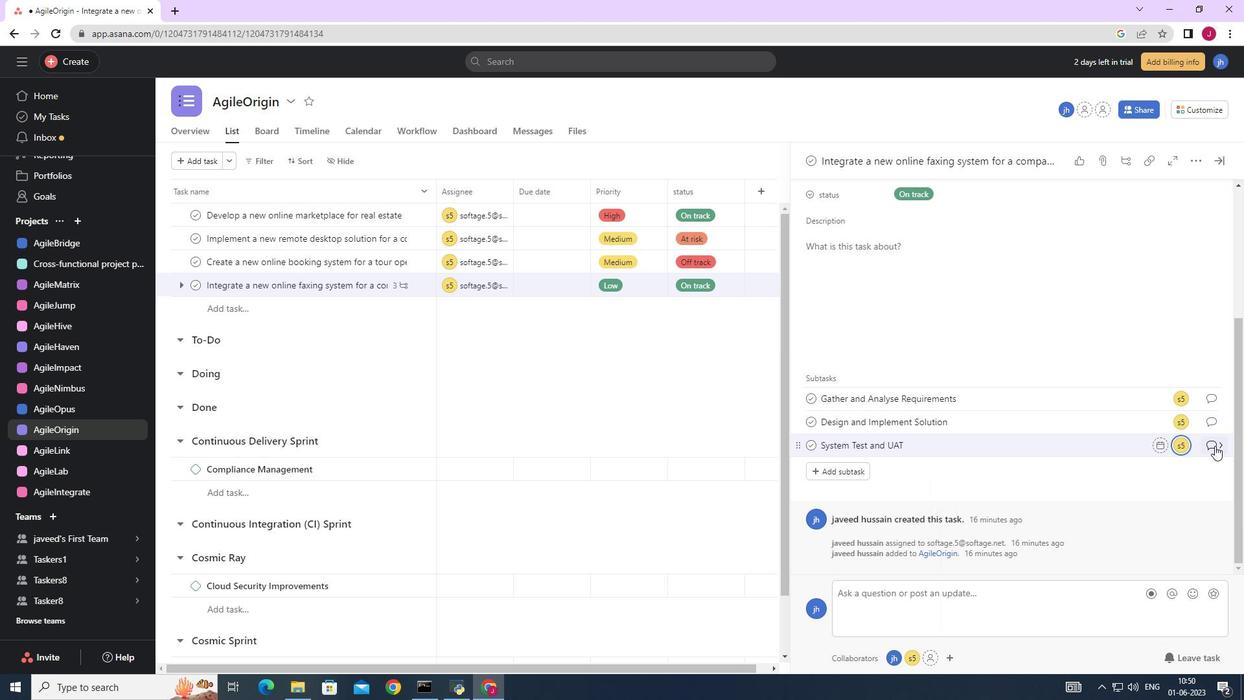 
Action: Mouse moved to (865, 342)
Screenshot: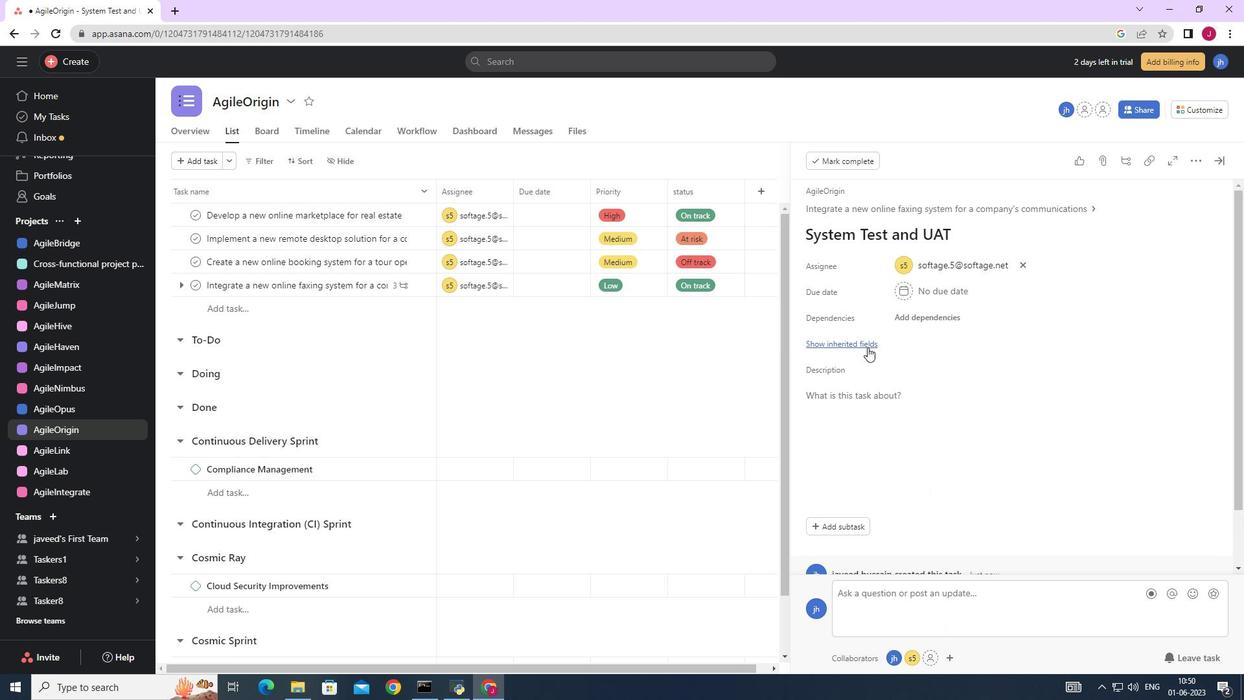 
Action: Mouse pressed left at (865, 342)
Screenshot: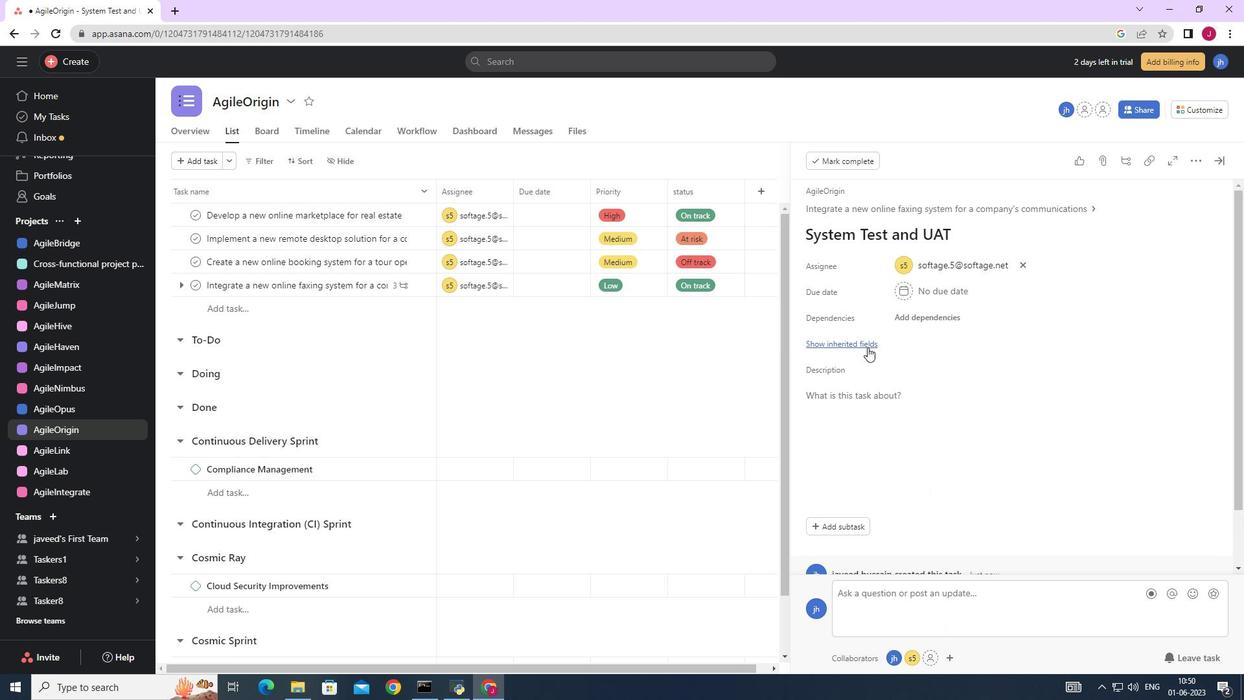 
Action: Mouse moved to (899, 366)
Screenshot: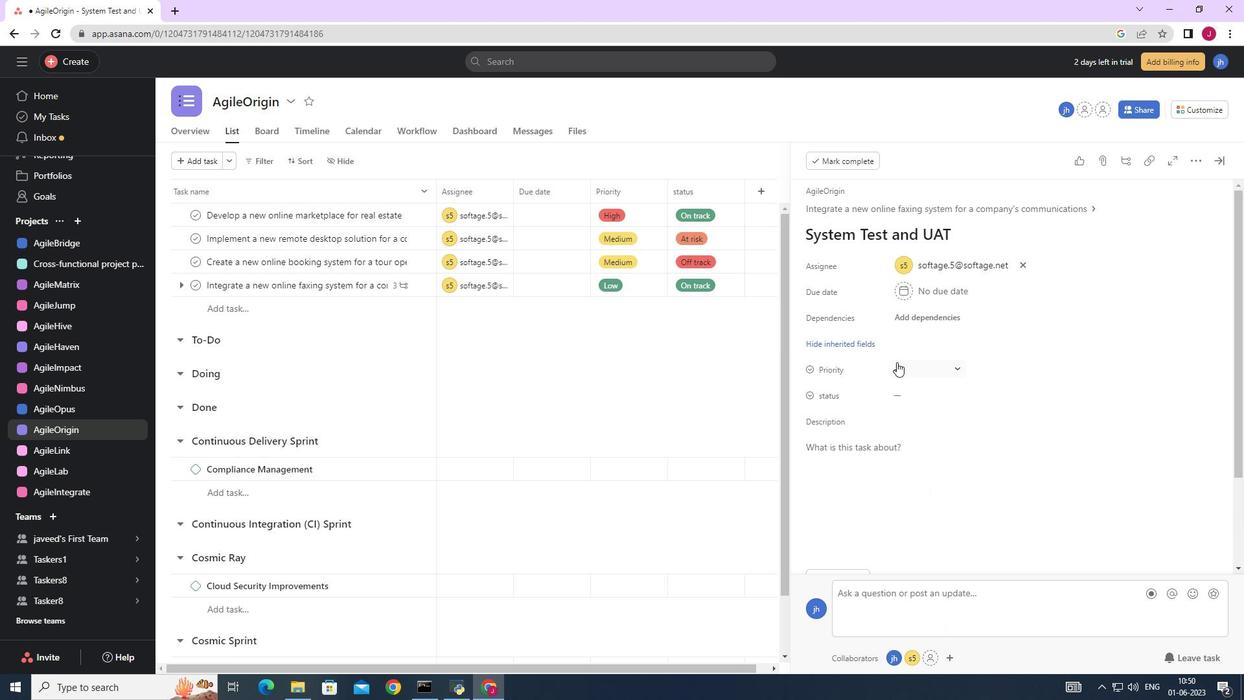 
Action: Mouse pressed left at (899, 366)
Screenshot: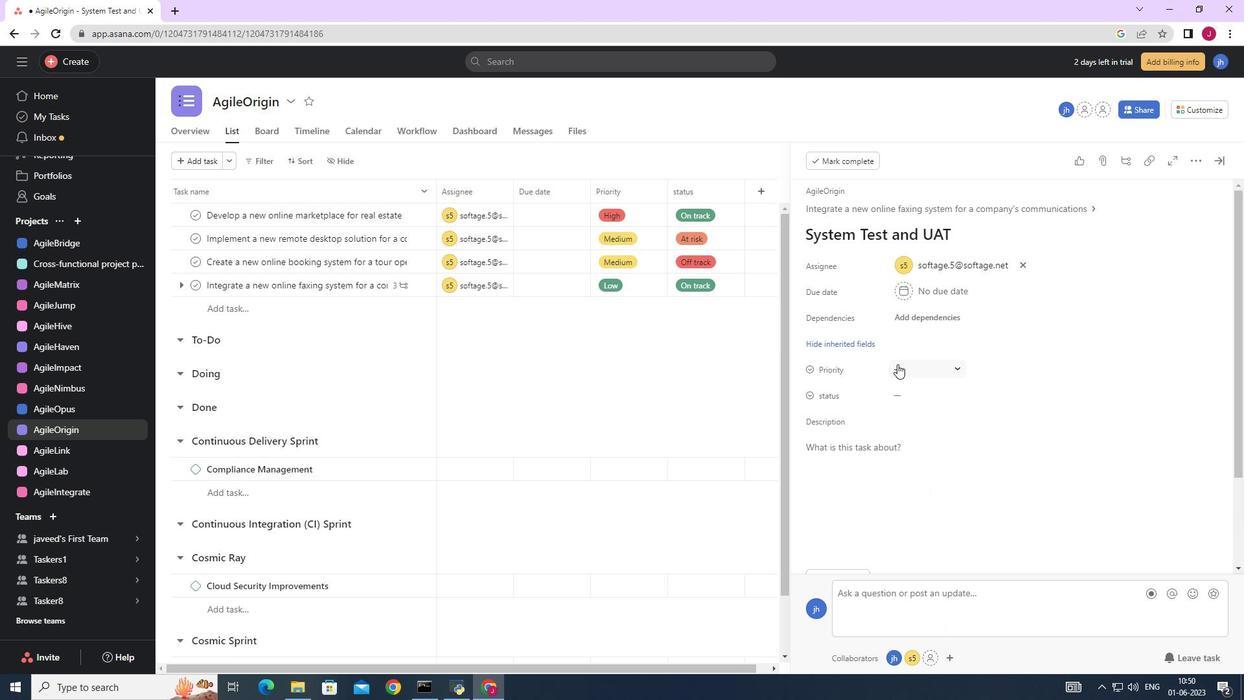 
Action: Mouse moved to (932, 416)
Screenshot: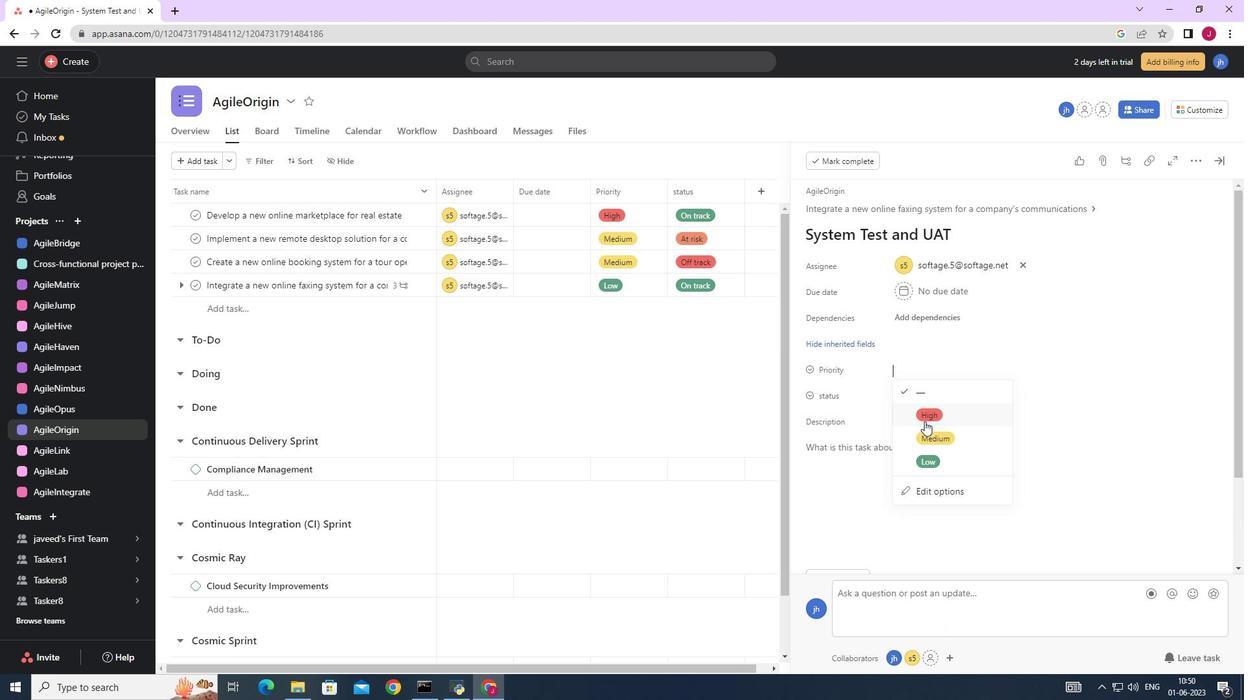 
Action: Mouse pressed left at (932, 416)
Screenshot: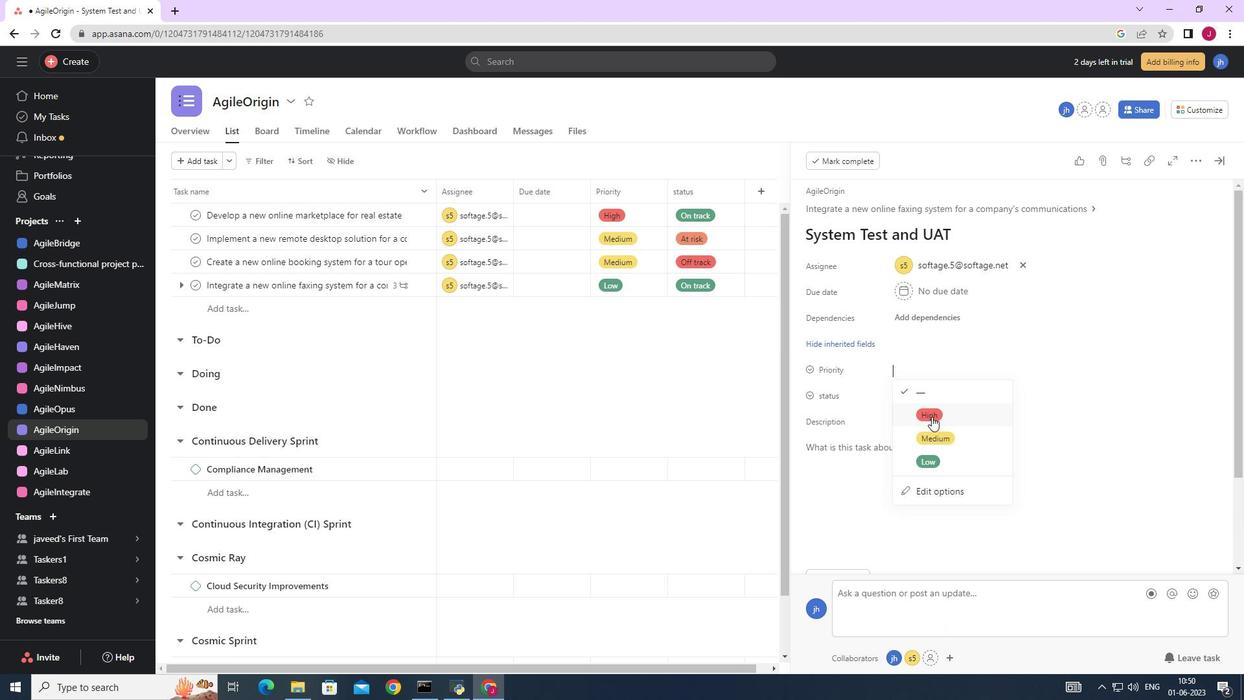
Action: Mouse moved to (908, 398)
Screenshot: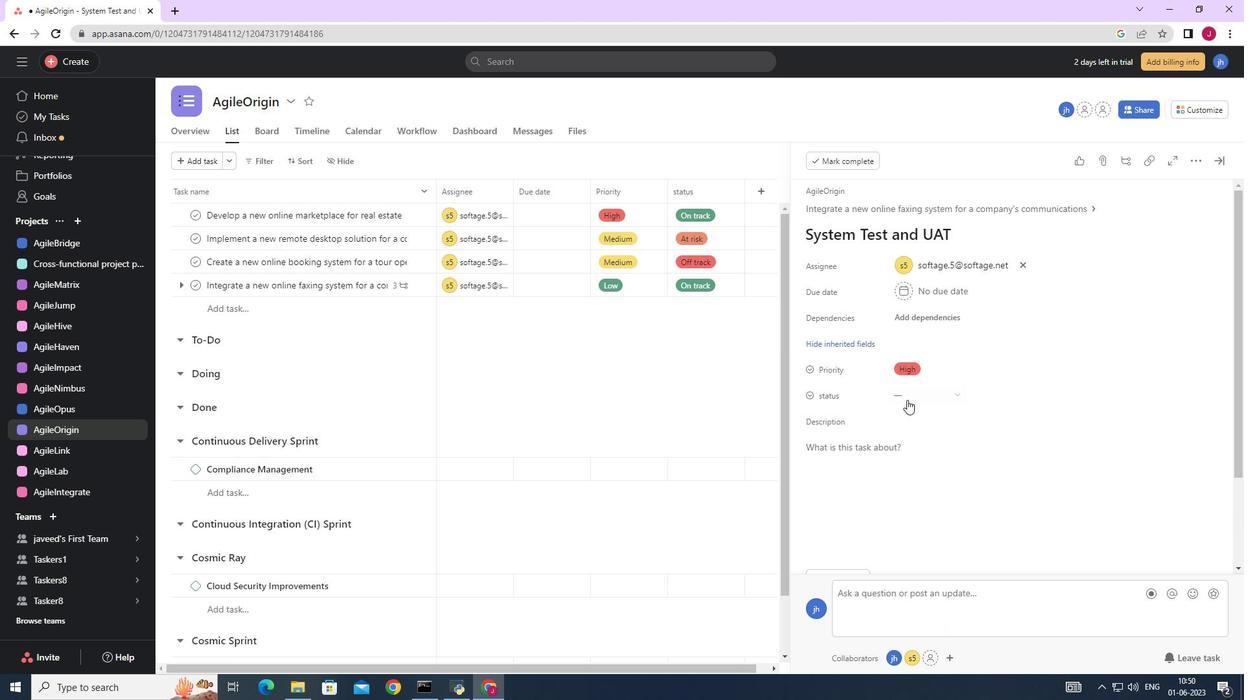 
Action: Mouse pressed left at (908, 398)
Screenshot: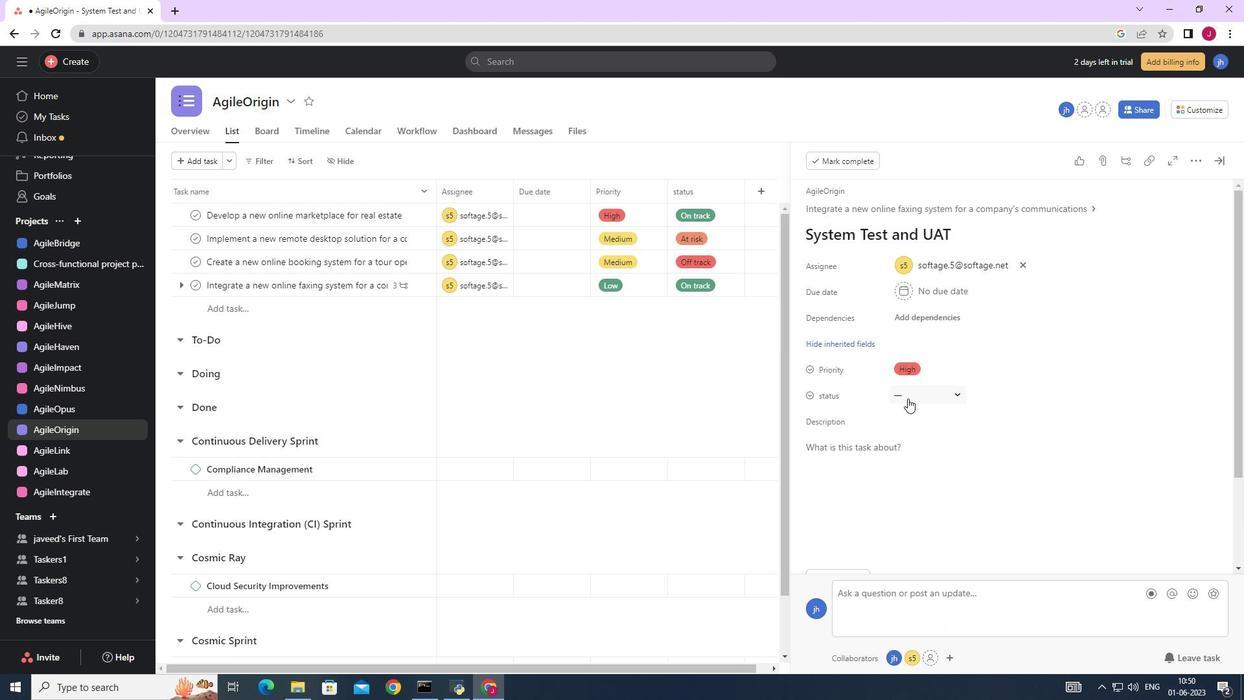 
Action: Mouse moved to (935, 465)
Screenshot: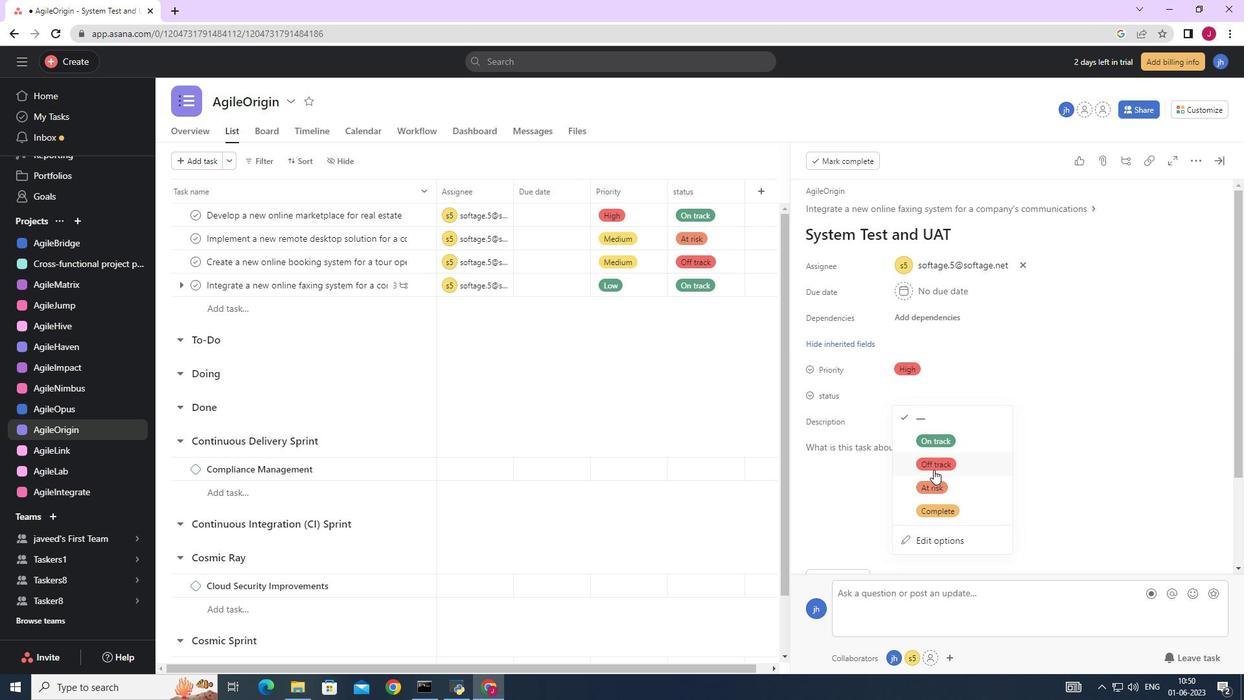 
Action: Mouse pressed left at (935, 465)
Screenshot: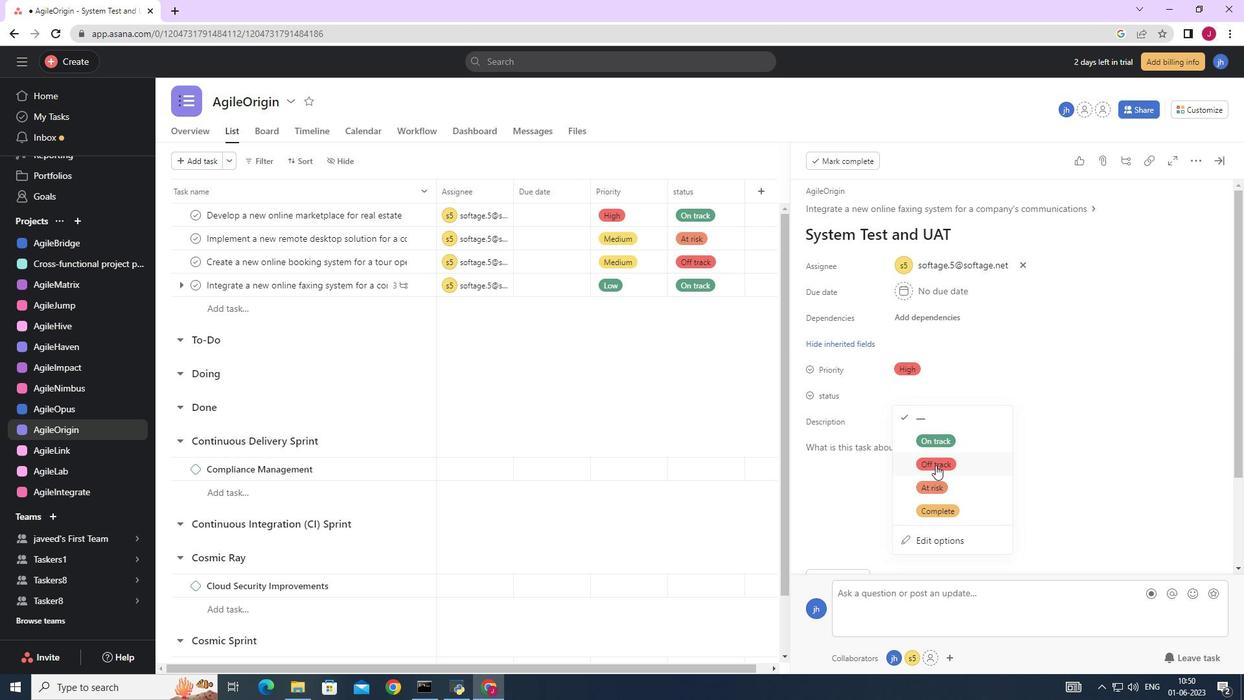 
Action: Mouse moved to (1222, 163)
Screenshot: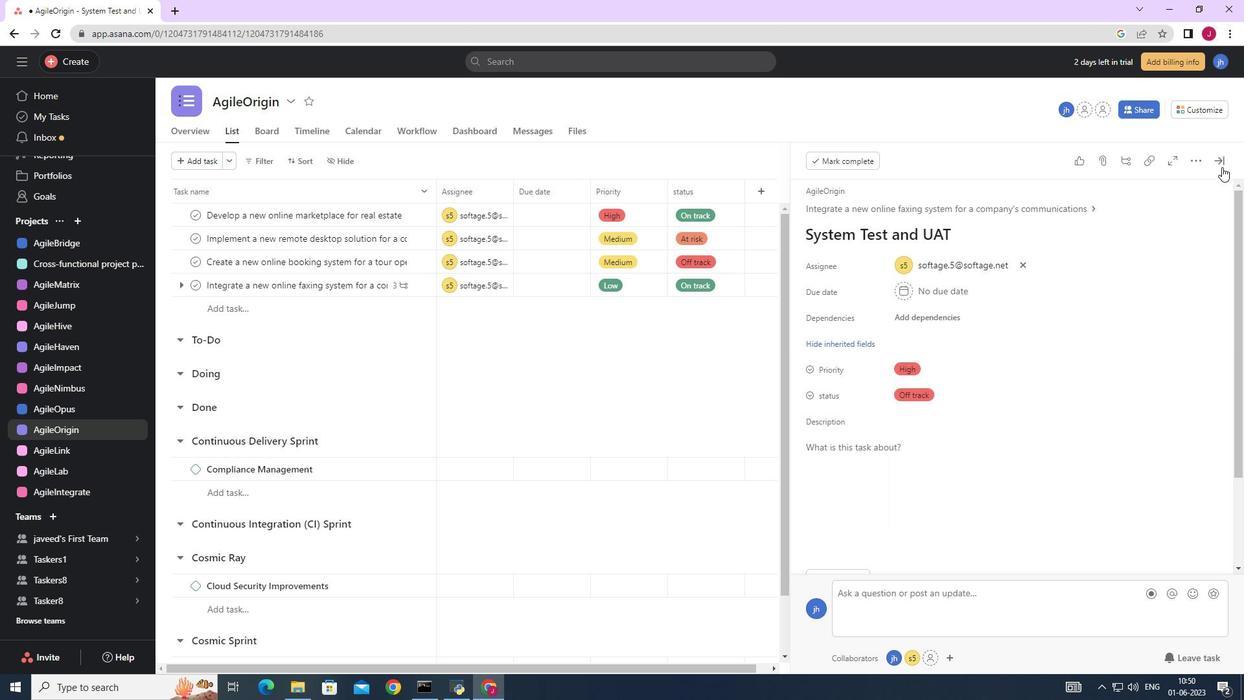 
Action: Mouse pressed left at (1222, 163)
Screenshot: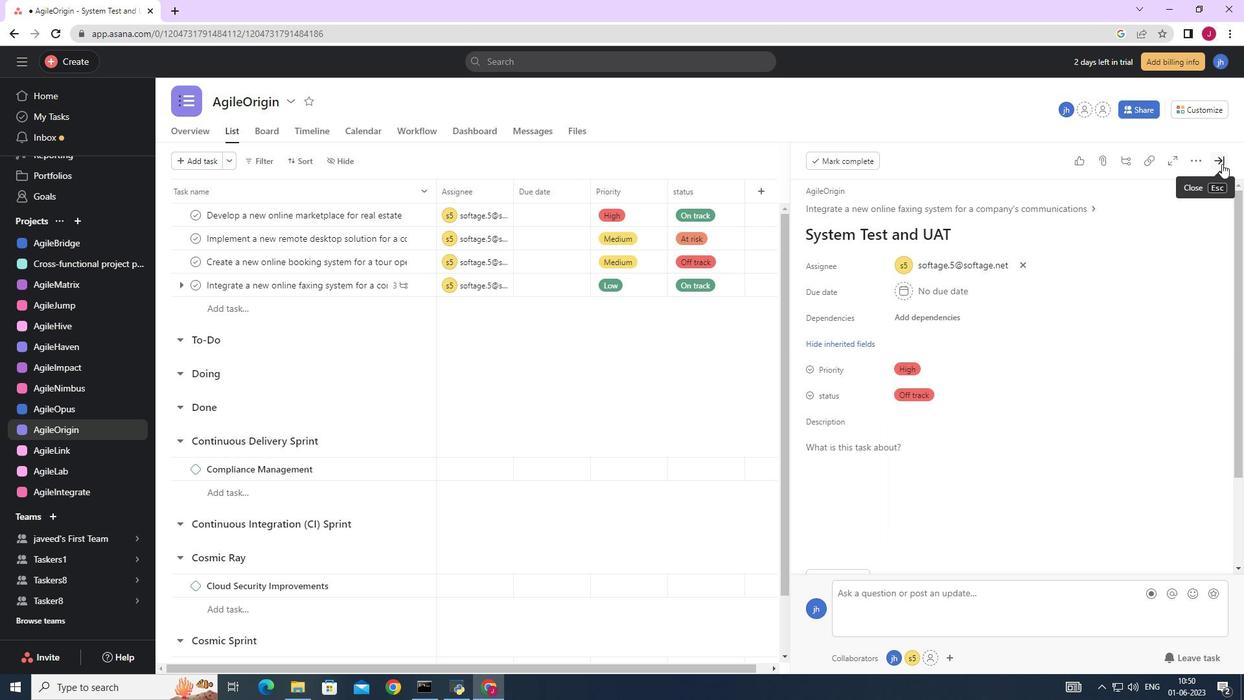 
Action: Mouse moved to (1221, 163)
Screenshot: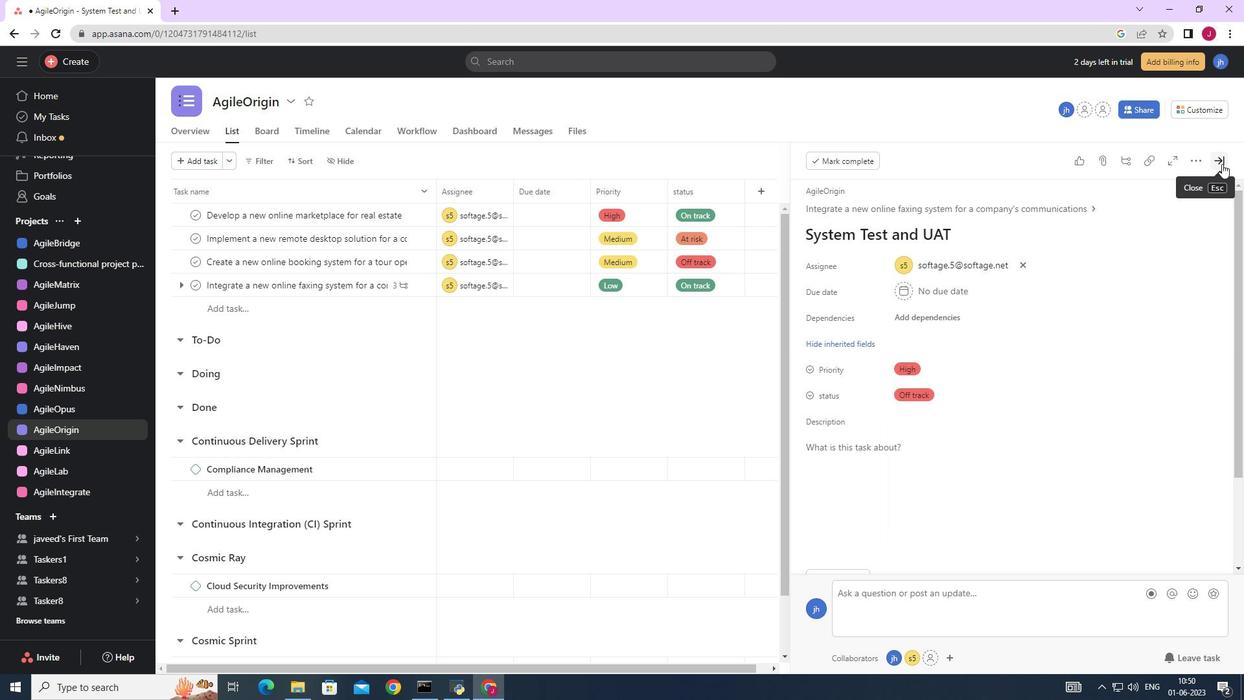 
